 Task: Find accommodations in Campo de la Cruz, Colombia, with a price range of ₹10,000 to ₹15,000, for an entire place, hotel type, with self check-in, from 5th to 12th September for 2 guests.
Action: Mouse moved to (394, 84)
Screenshot: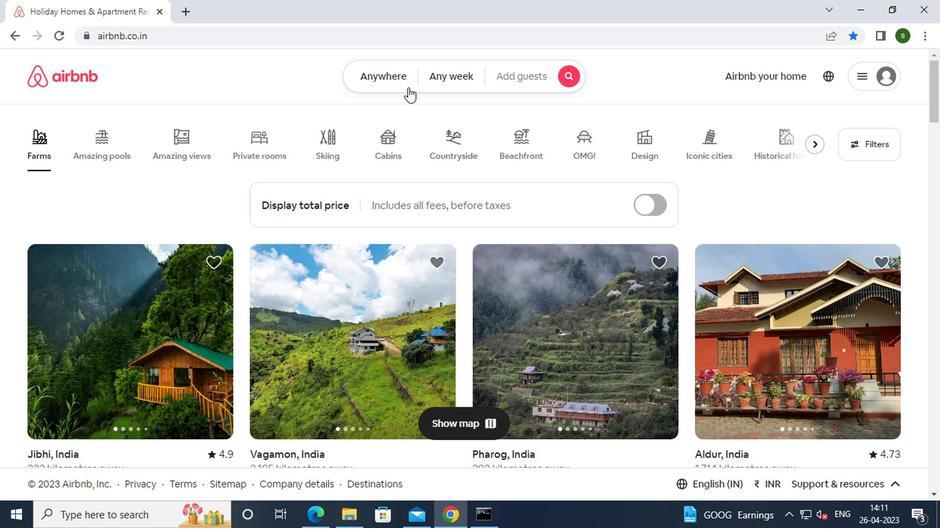 
Action: Mouse pressed left at (394, 84)
Screenshot: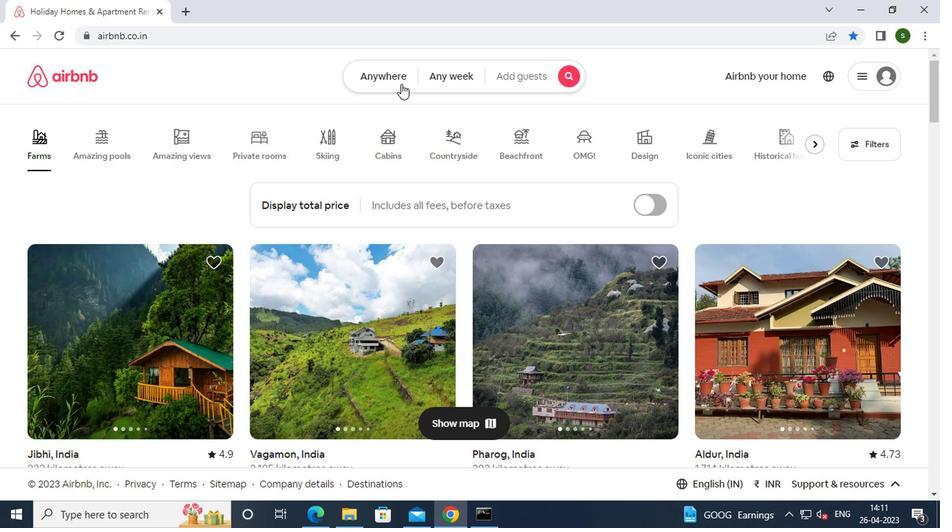 
Action: Mouse moved to (305, 126)
Screenshot: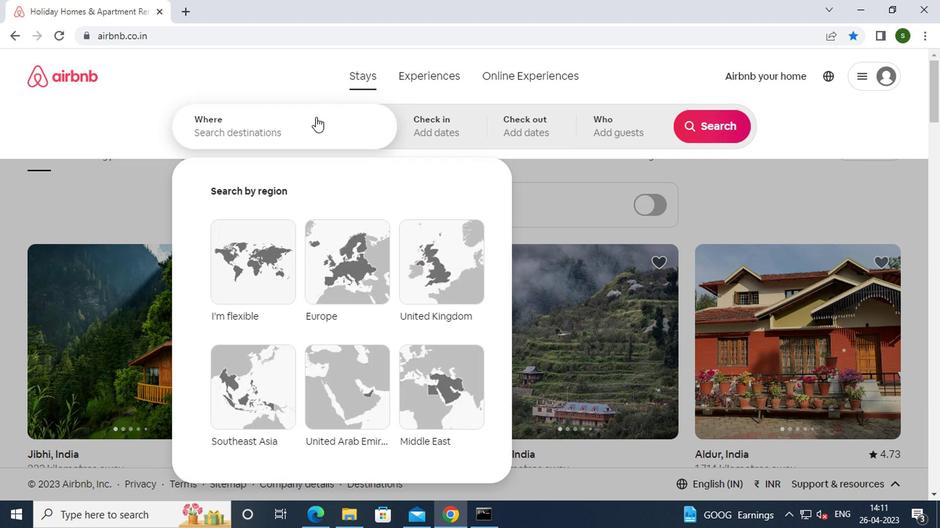 
Action: Mouse pressed left at (305, 126)
Screenshot: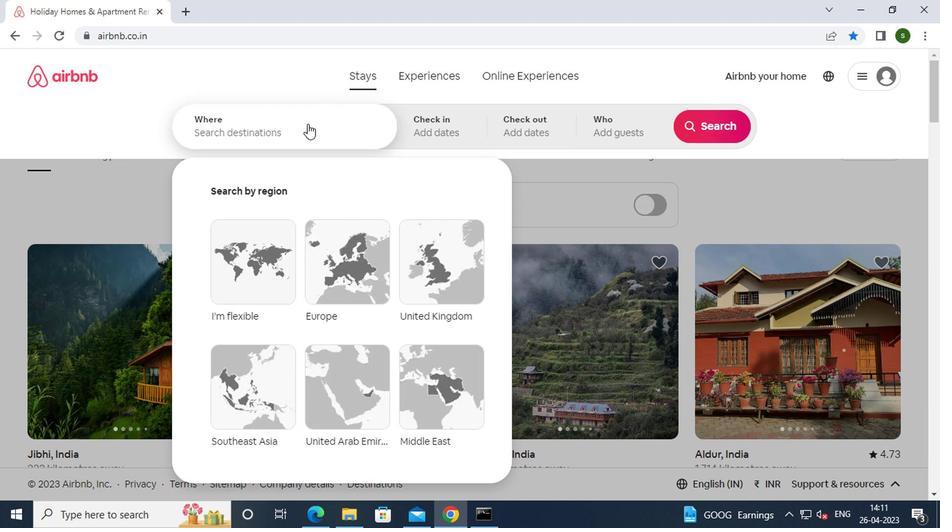
Action: Key pressed <Key.caps_lock>c<Key.caps_lock>ampo<Key.space>de<Key.space>la<Key.space><Key.caps_lock>c<Key.caps_lock>ruz
Screenshot: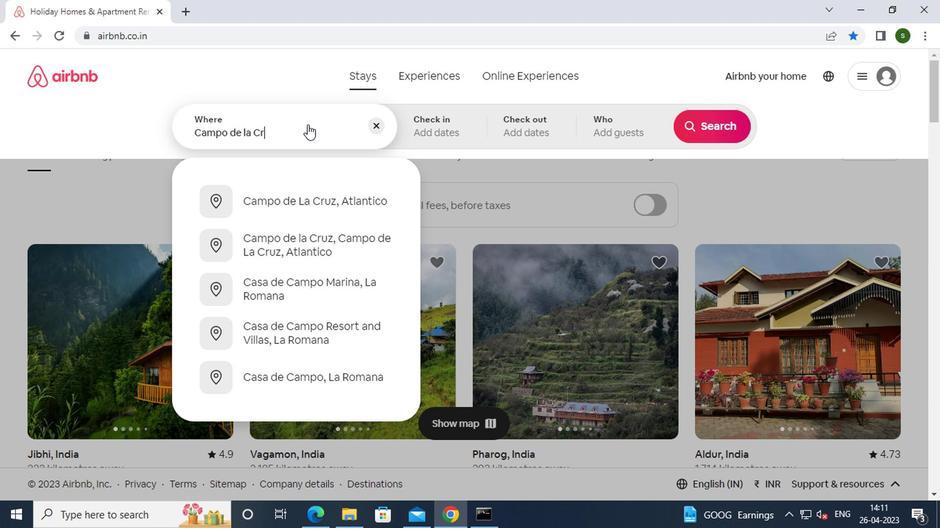 
Action: Mouse moved to (304, 127)
Screenshot: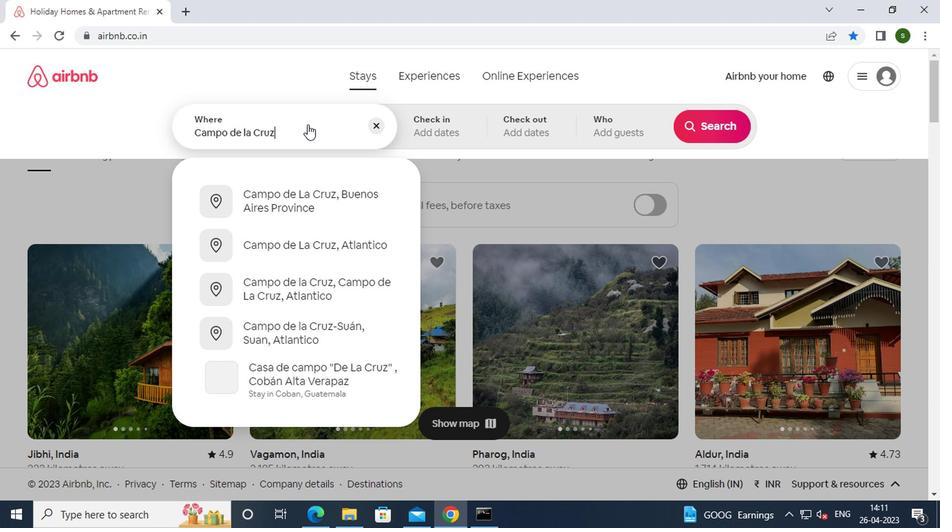 
Action: Key pressed ,<Key.space><Key.caps_lock>c<Key.caps_lock>olombia<Key.enter>
Screenshot: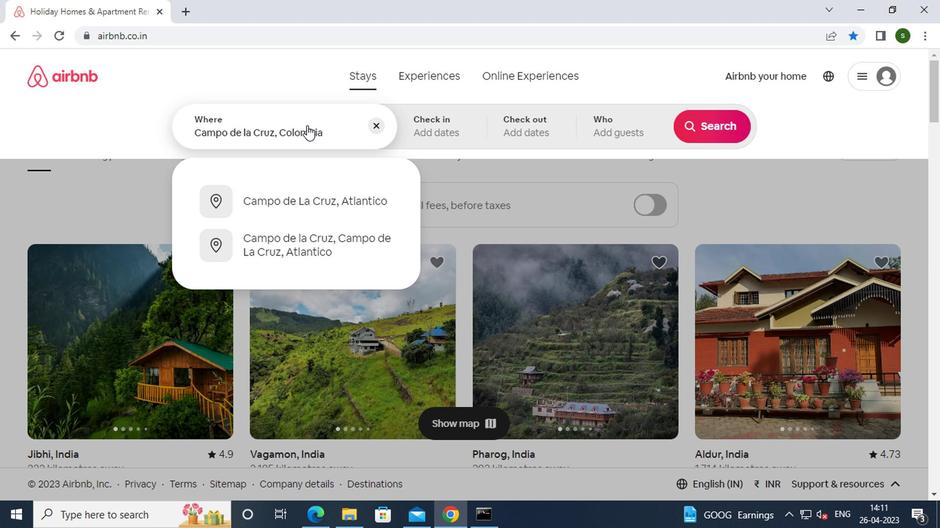 
Action: Mouse moved to (694, 235)
Screenshot: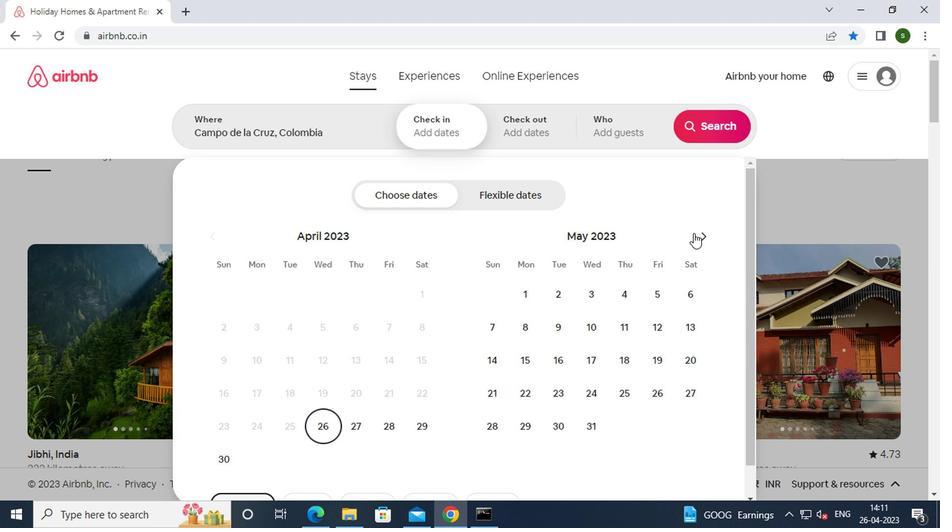 
Action: Mouse pressed left at (694, 235)
Screenshot: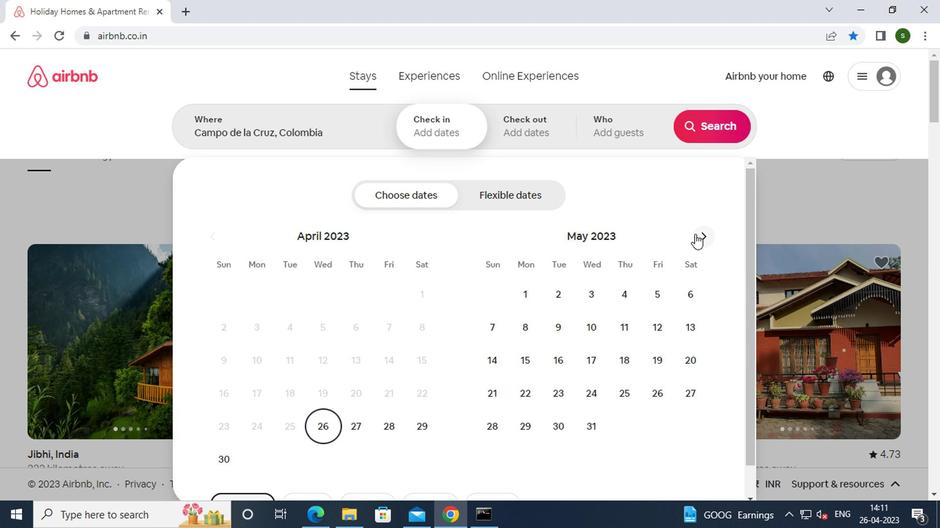 
Action: Mouse pressed left at (694, 235)
Screenshot: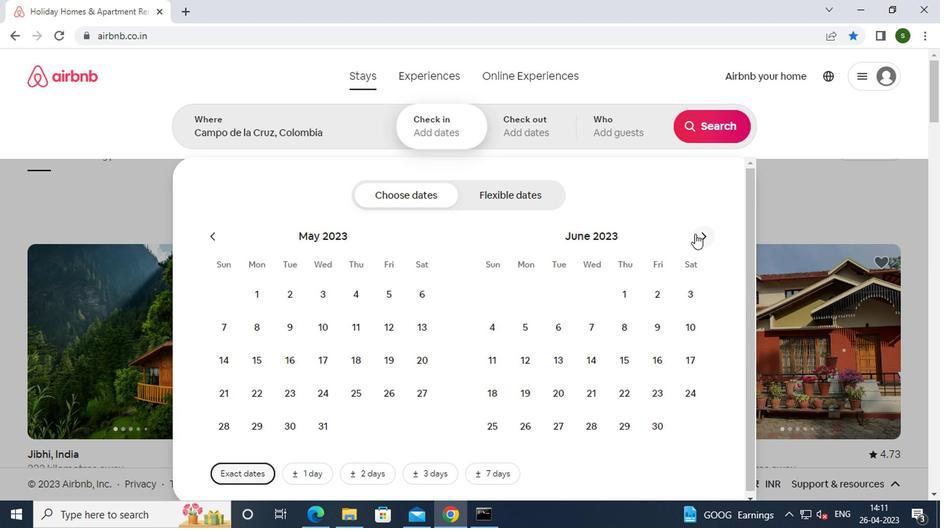 
Action: Mouse pressed left at (694, 235)
Screenshot: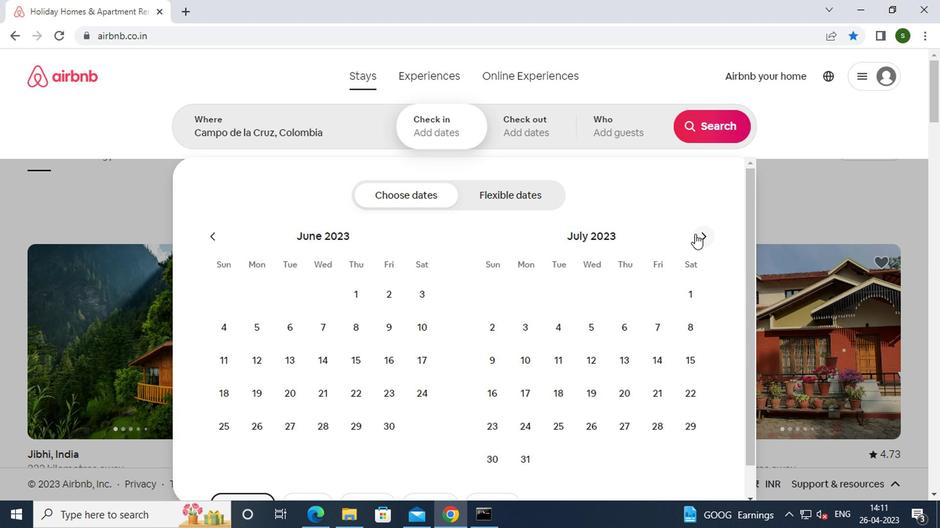 
Action: Mouse pressed left at (694, 235)
Screenshot: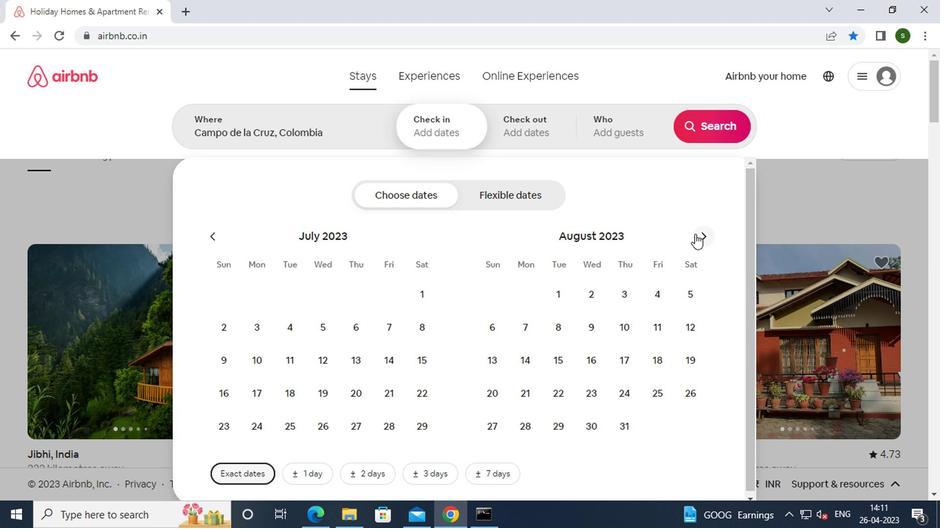 
Action: Mouse moved to (562, 325)
Screenshot: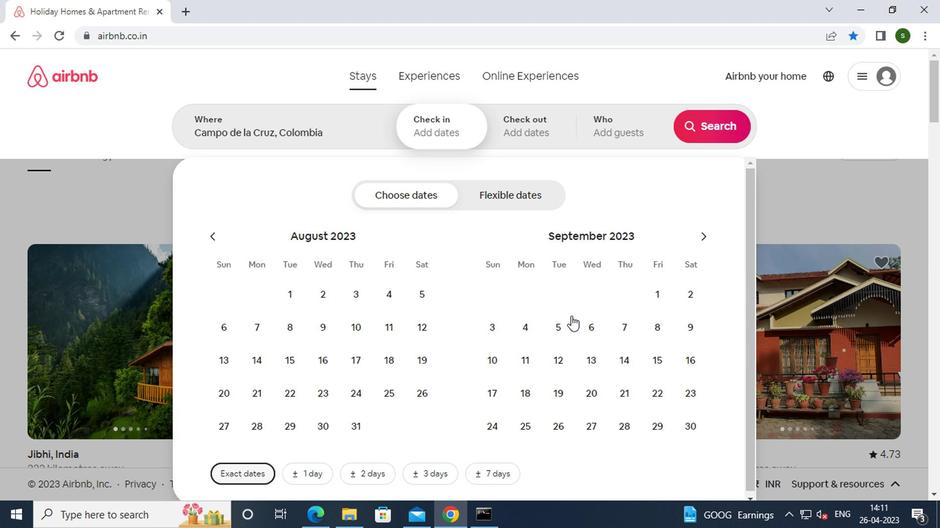 
Action: Mouse pressed left at (562, 325)
Screenshot: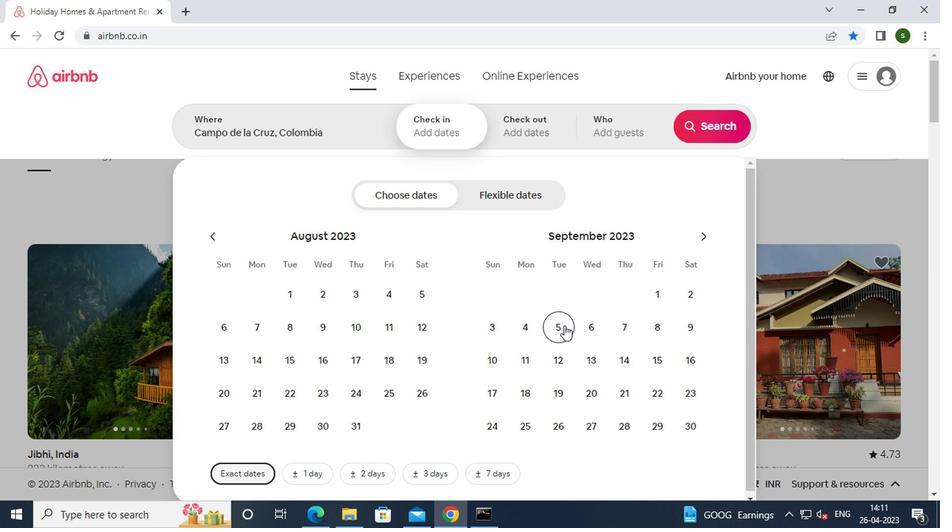 
Action: Mouse moved to (563, 354)
Screenshot: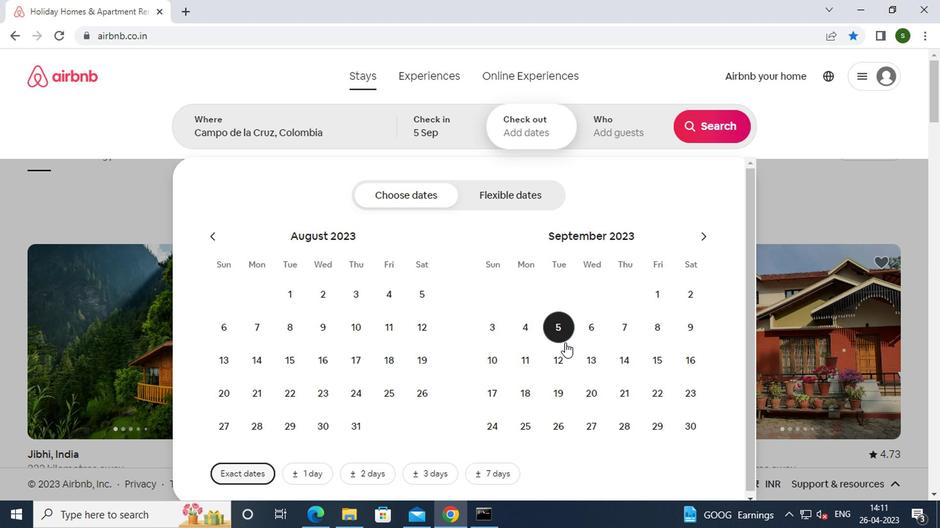 
Action: Mouse pressed left at (563, 354)
Screenshot: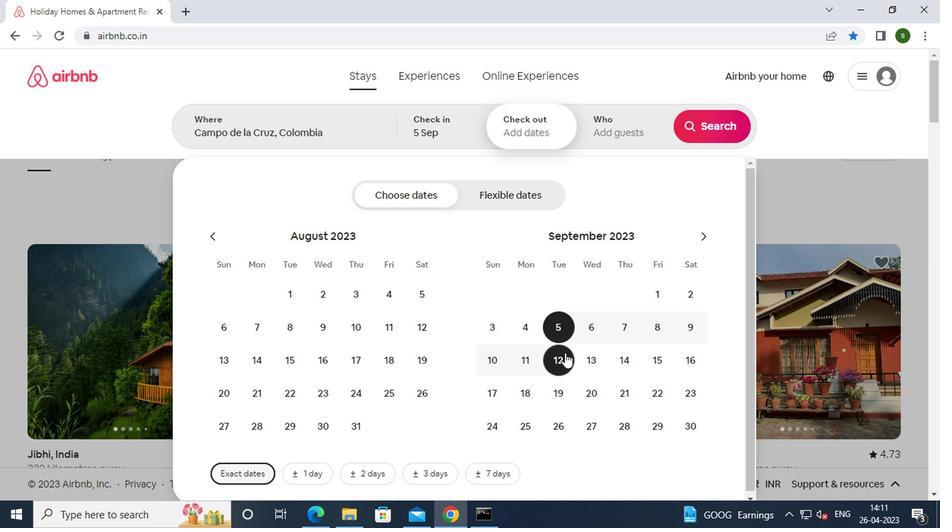 
Action: Mouse moved to (608, 135)
Screenshot: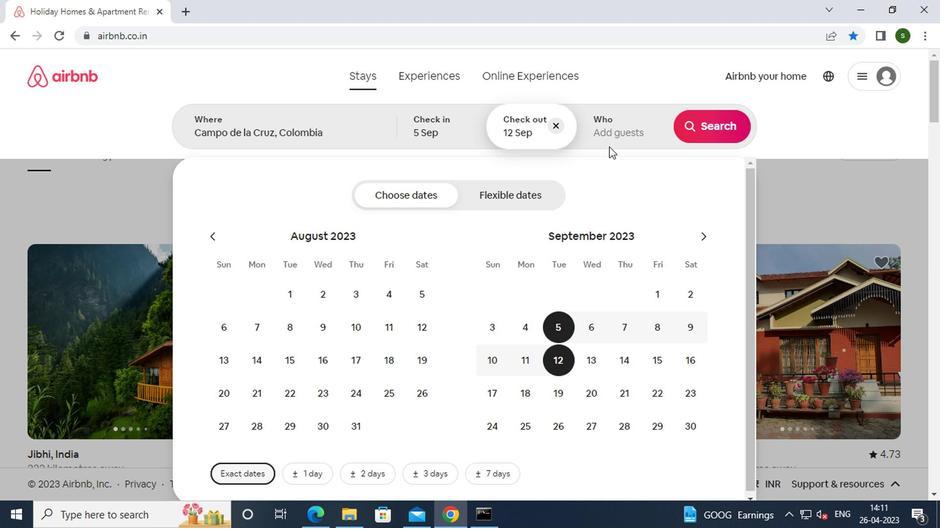 
Action: Mouse pressed left at (608, 135)
Screenshot: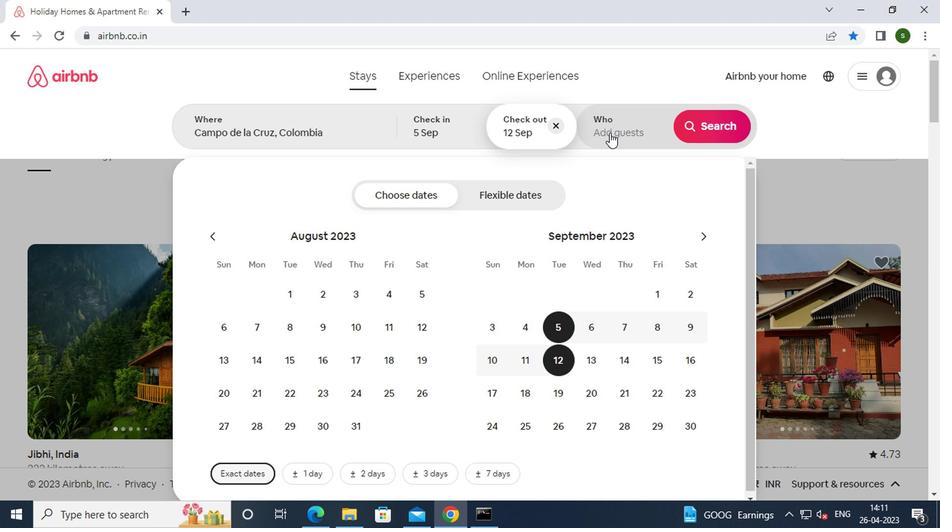 
Action: Mouse moved to (715, 204)
Screenshot: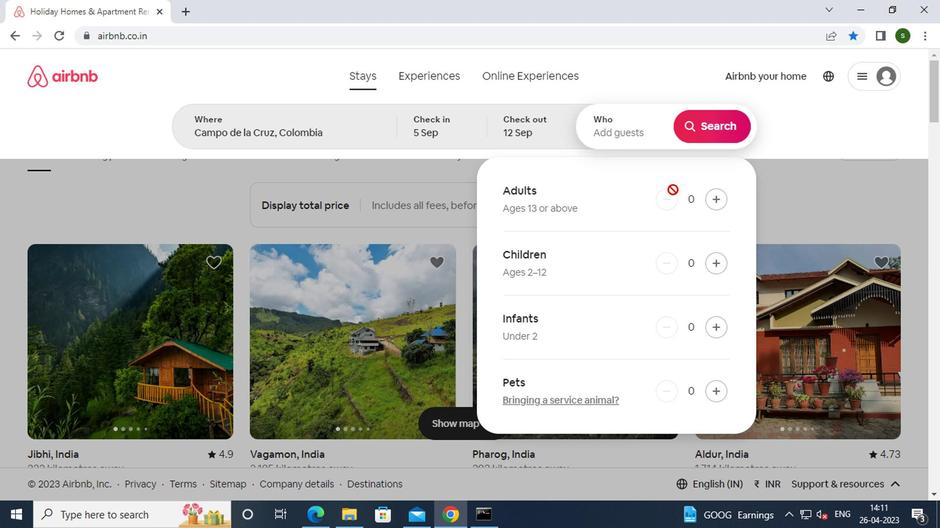 
Action: Mouse pressed left at (715, 204)
Screenshot: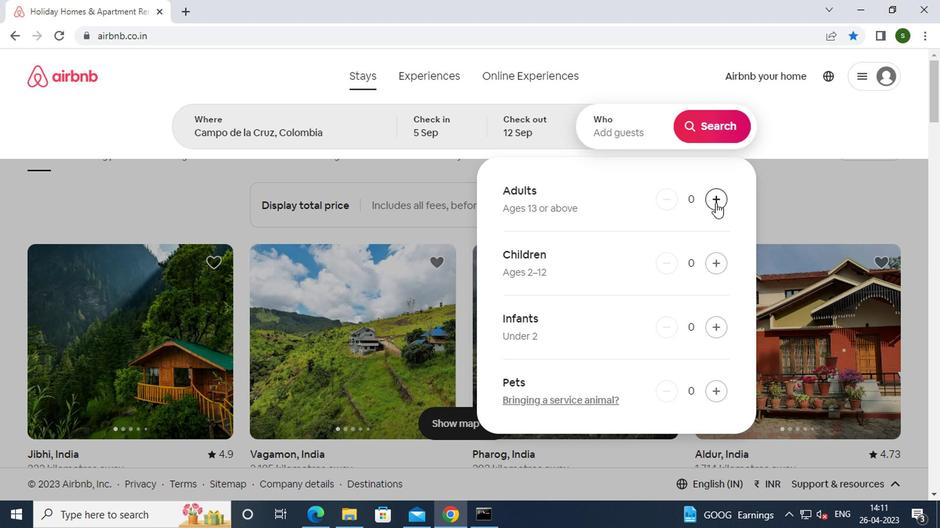 
Action: Mouse pressed left at (715, 204)
Screenshot: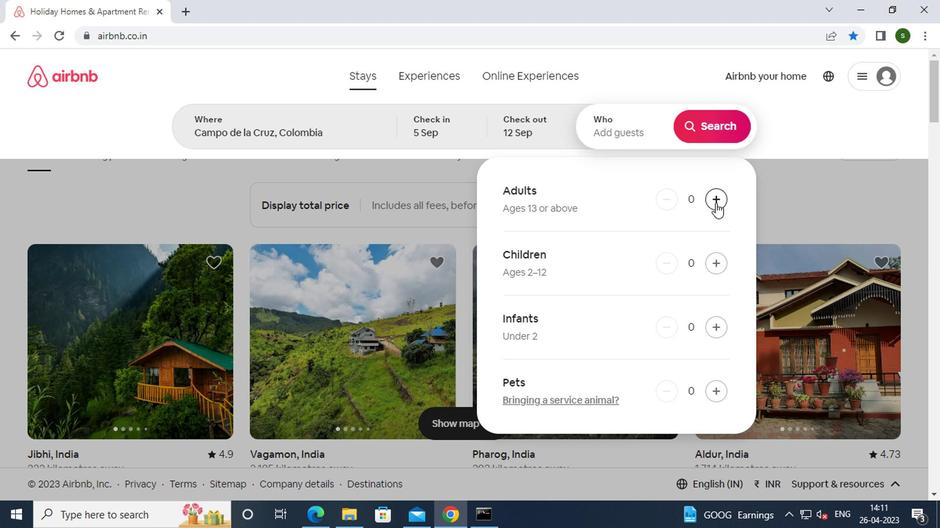 
Action: Mouse moved to (718, 128)
Screenshot: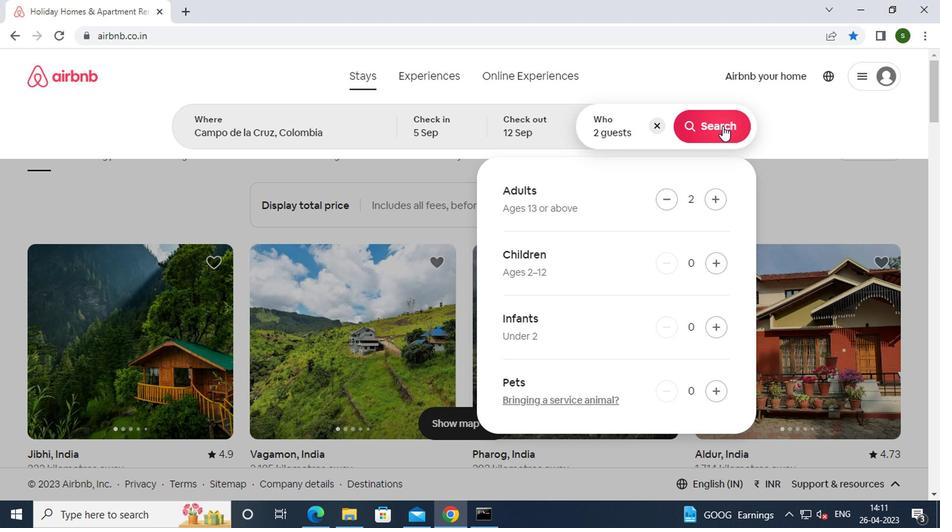 
Action: Mouse pressed left at (718, 128)
Screenshot: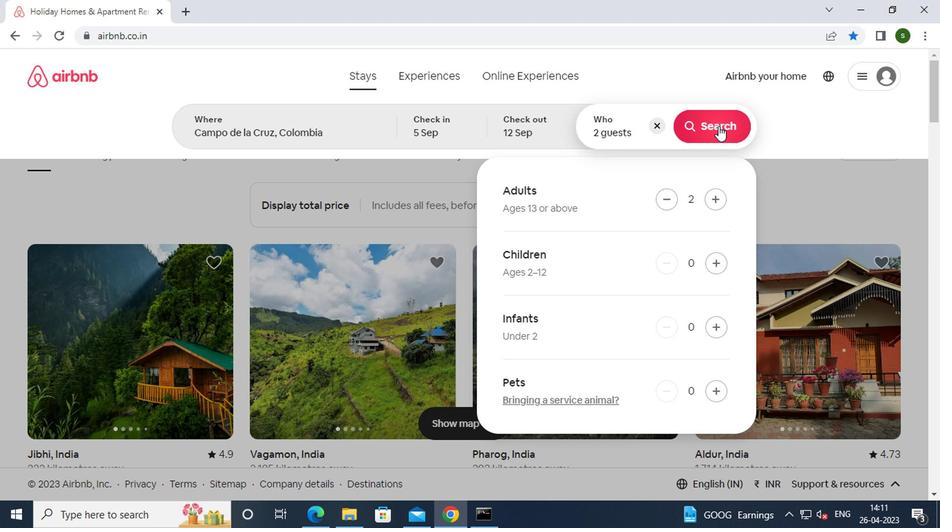 
Action: Mouse moved to (854, 130)
Screenshot: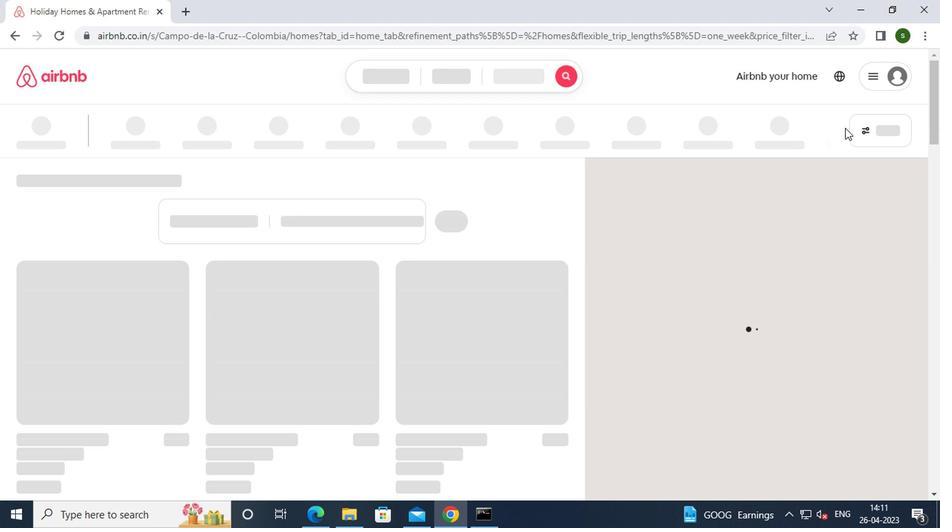 
Action: Mouse pressed left at (854, 130)
Screenshot: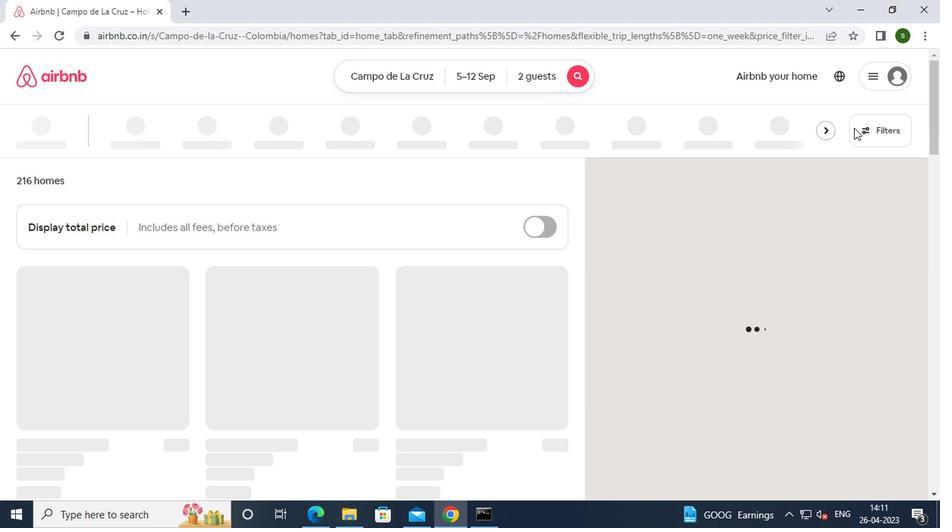 
Action: Mouse moved to (372, 303)
Screenshot: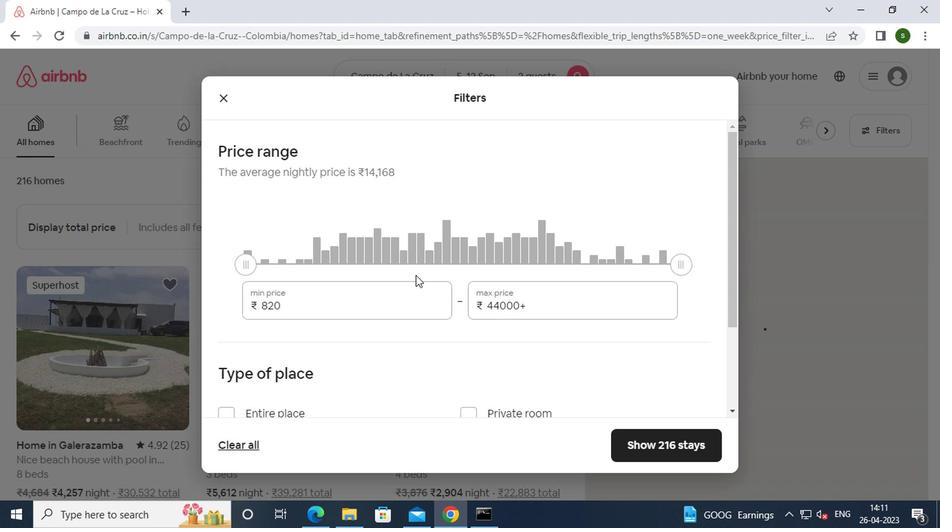 
Action: Mouse pressed left at (372, 303)
Screenshot: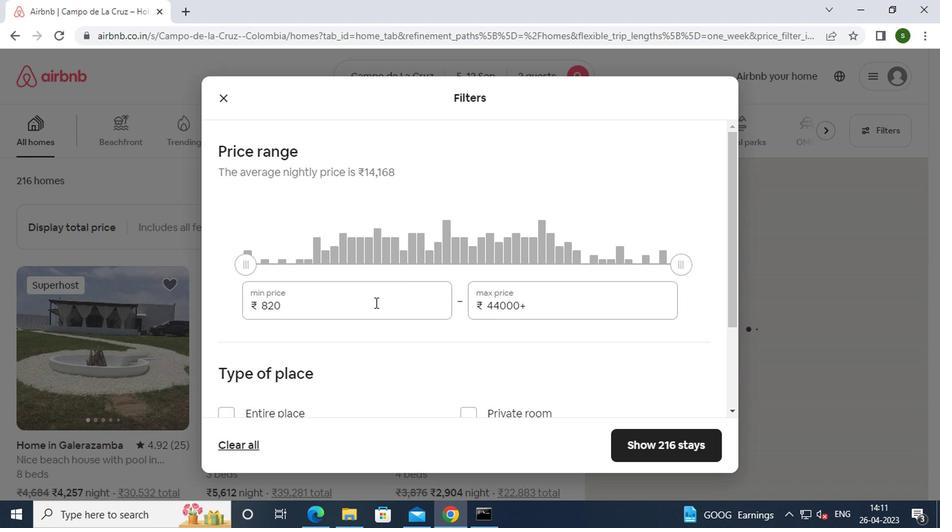 
Action: Key pressed <Key.backspace><Key.backspace><Key.backspace><Key.backspace><Key.backspace><Key.backspace><Key.backspace><Key.backspace><Key.backspace><Key.backspace><Key.backspace><Key.backspace>10000
Screenshot: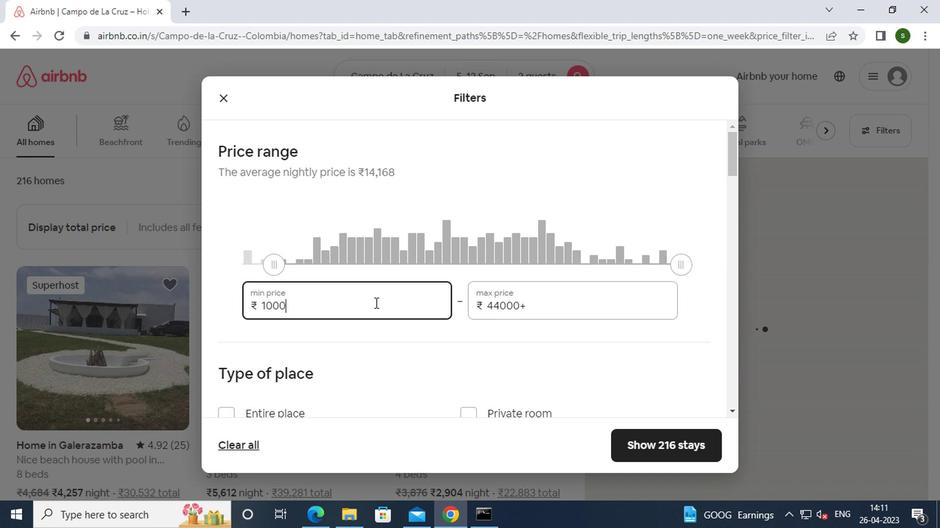 
Action: Mouse moved to (571, 308)
Screenshot: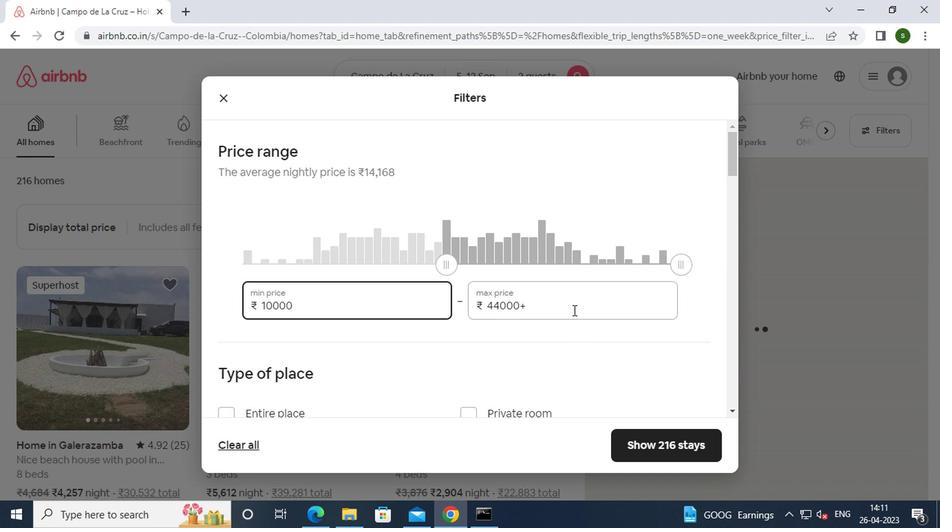 
Action: Mouse pressed left at (571, 308)
Screenshot: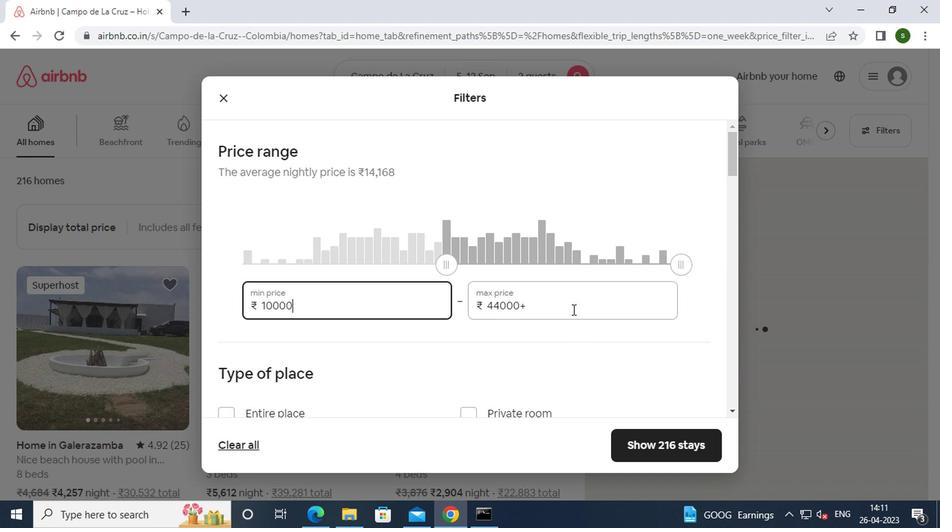 
Action: Mouse moved to (567, 307)
Screenshot: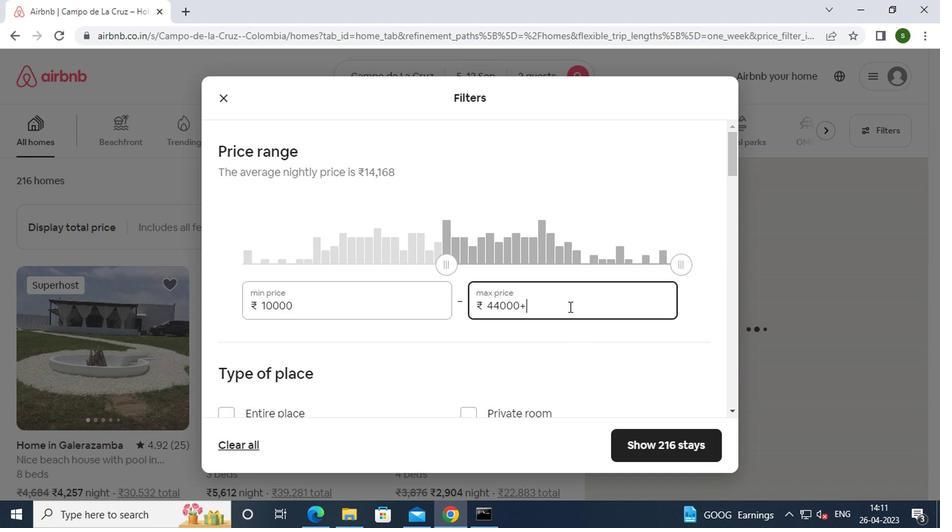 
Action: Key pressed <Key.backspace><Key.backspace><Key.backspace><Key.backspace><Key.backspace><Key.backspace><Key.backspace><Key.backspace><Key.backspace><Key.backspace><Key.backspace><Key.backspace>15000
Screenshot: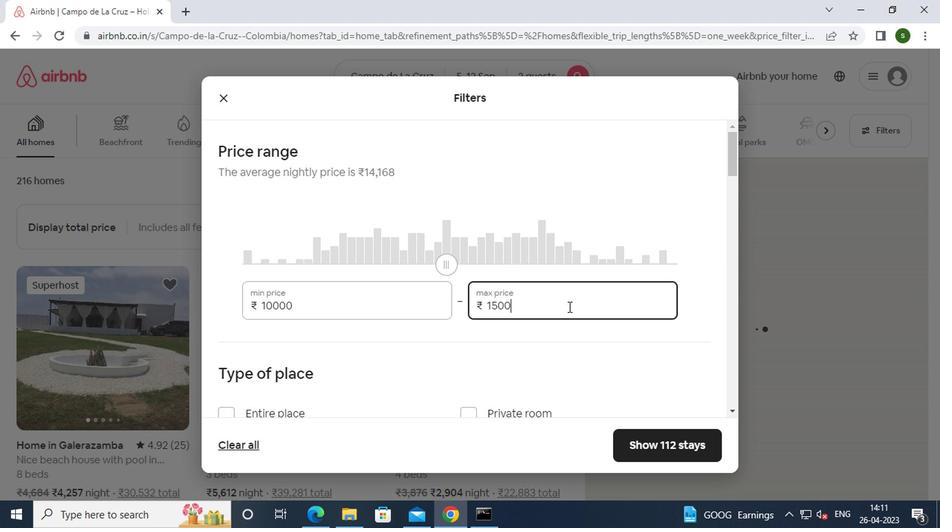
Action: Mouse moved to (430, 310)
Screenshot: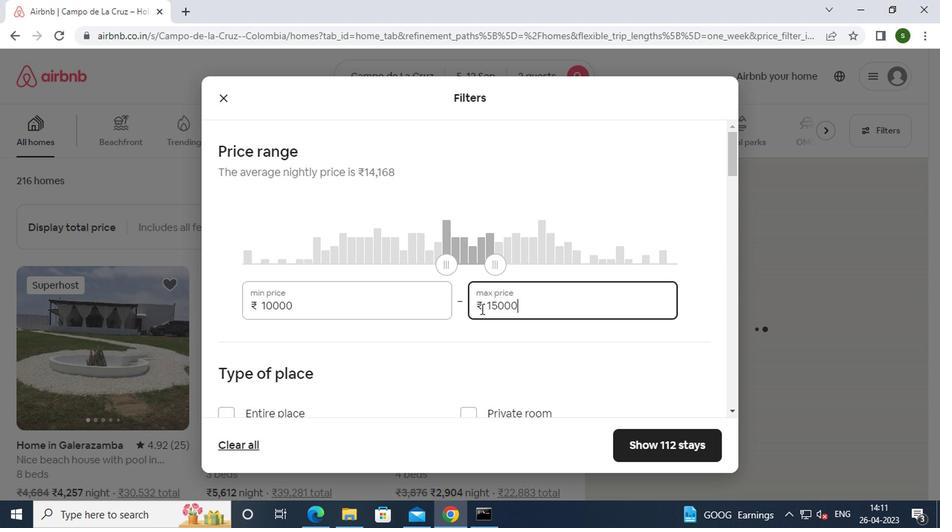 
Action: Mouse scrolled (430, 309) with delta (0, 0)
Screenshot: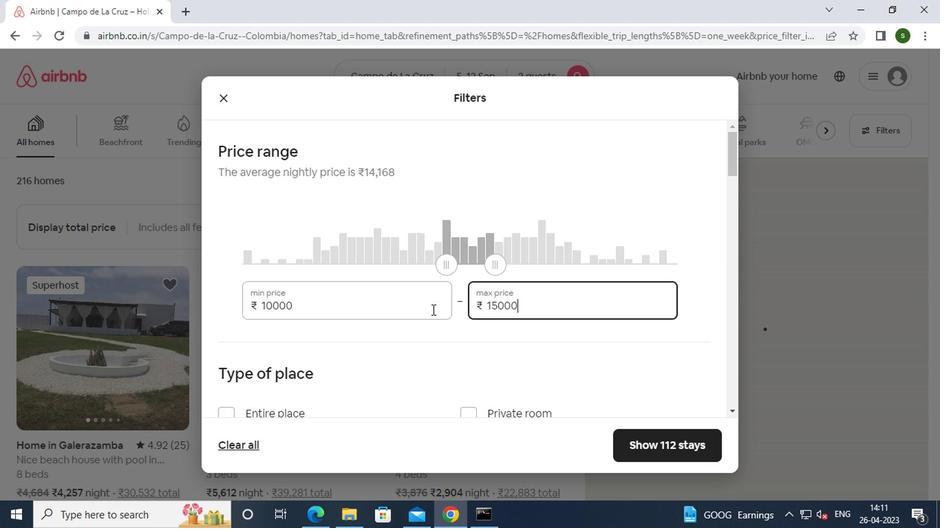 
Action: Mouse scrolled (430, 309) with delta (0, 0)
Screenshot: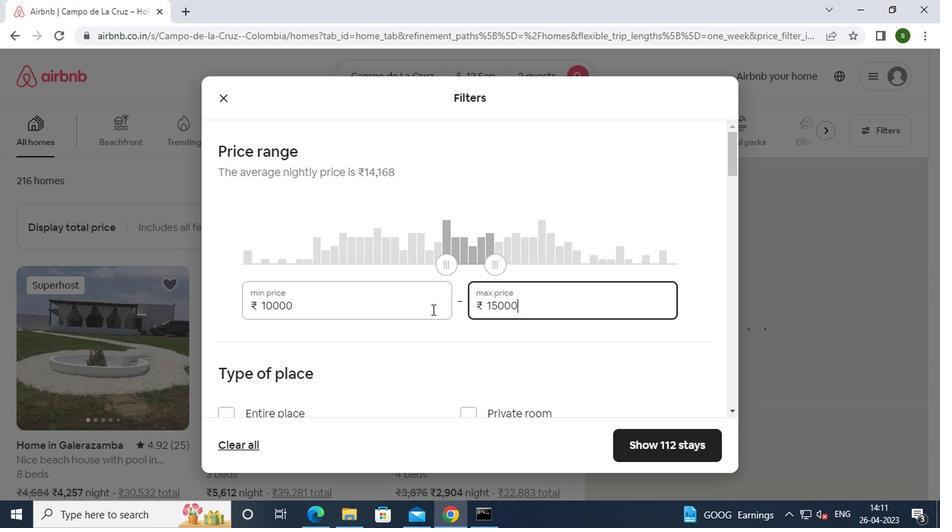 
Action: Mouse moved to (271, 290)
Screenshot: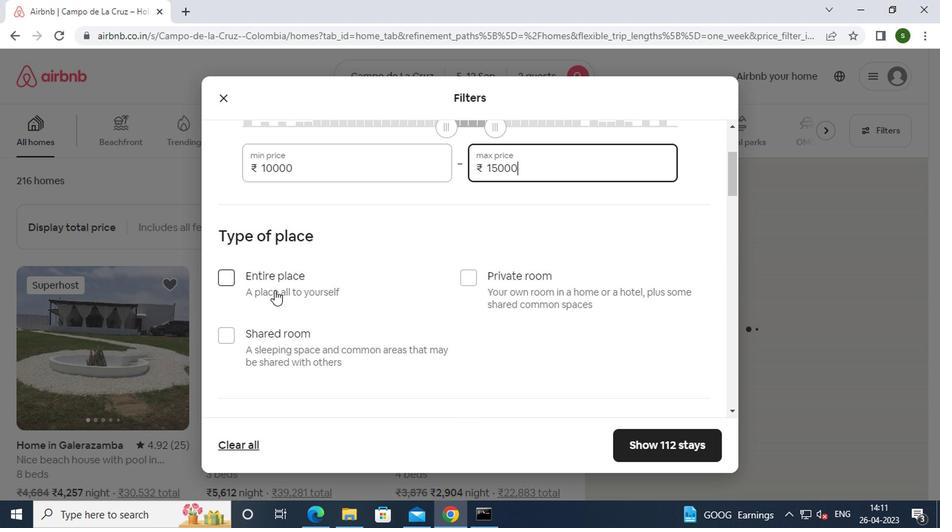 
Action: Mouse scrolled (271, 290) with delta (0, 0)
Screenshot: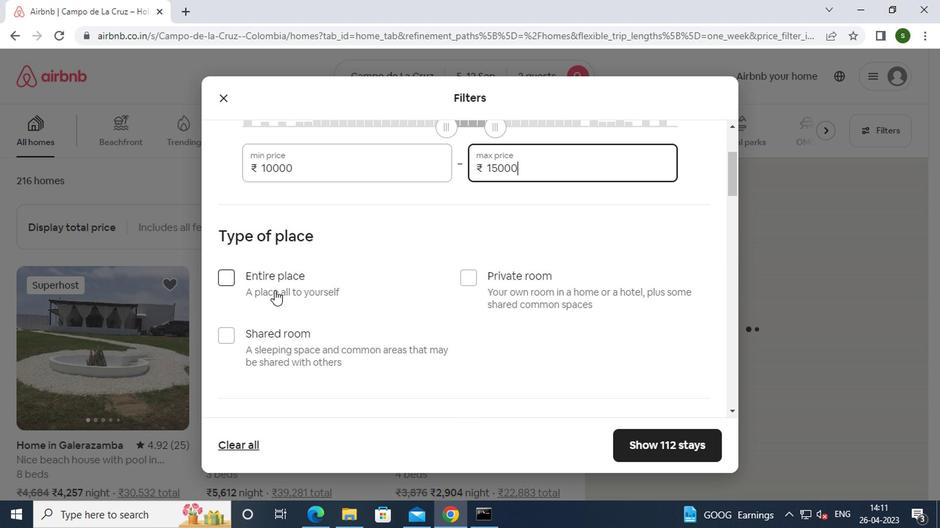 
Action: Mouse scrolled (271, 290) with delta (0, 0)
Screenshot: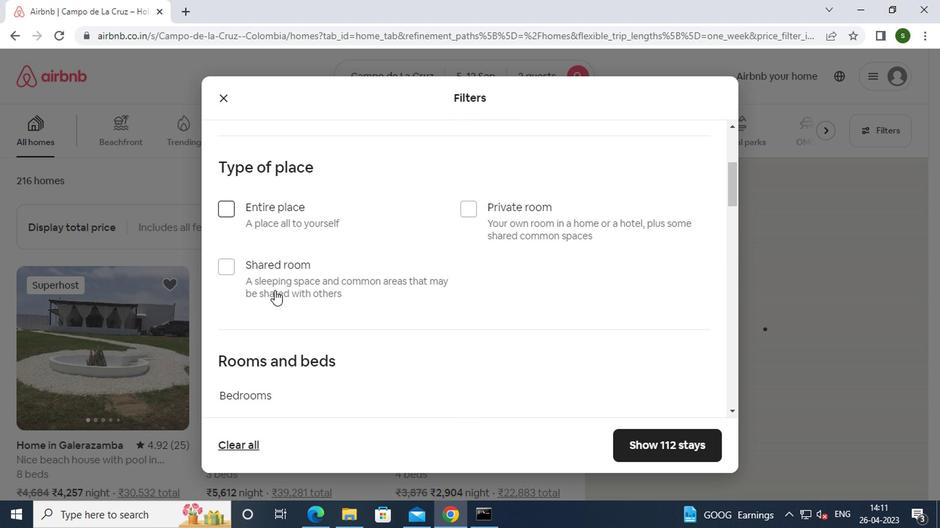 
Action: Mouse scrolled (271, 290) with delta (0, 0)
Screenshot: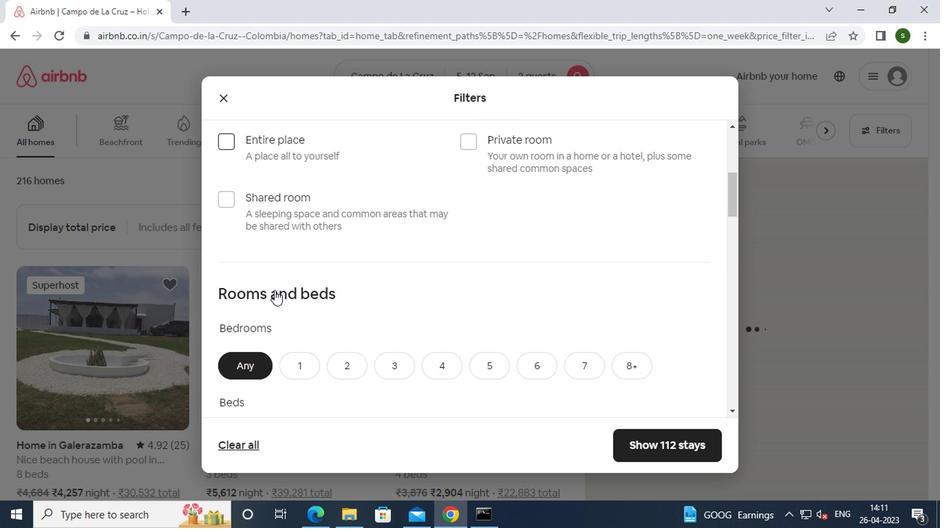 
Action: Mouse scrolled (271, 290) with delta (0, 0)
Screenshot: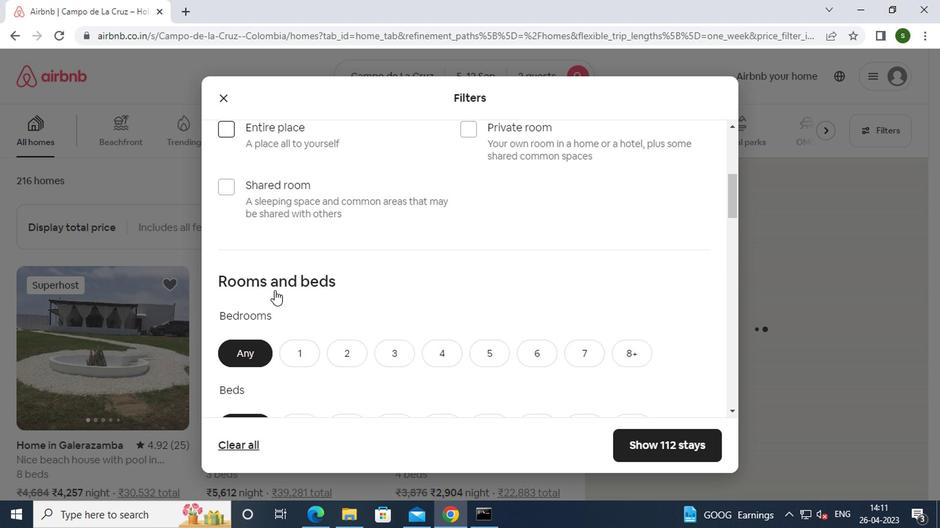 
Action: Mouse moved to (299, 233)
Screenshot: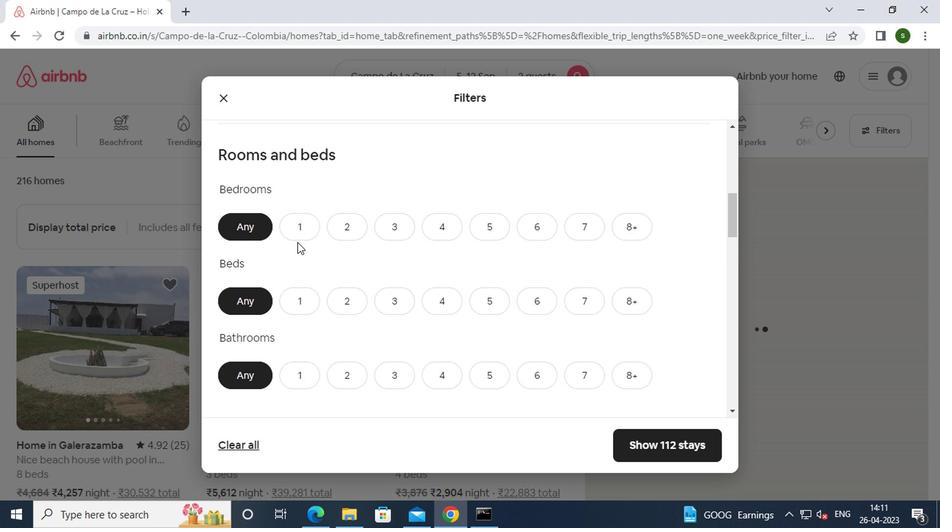 
Action: Mouse pressed left at (299, 233)
Screenshot: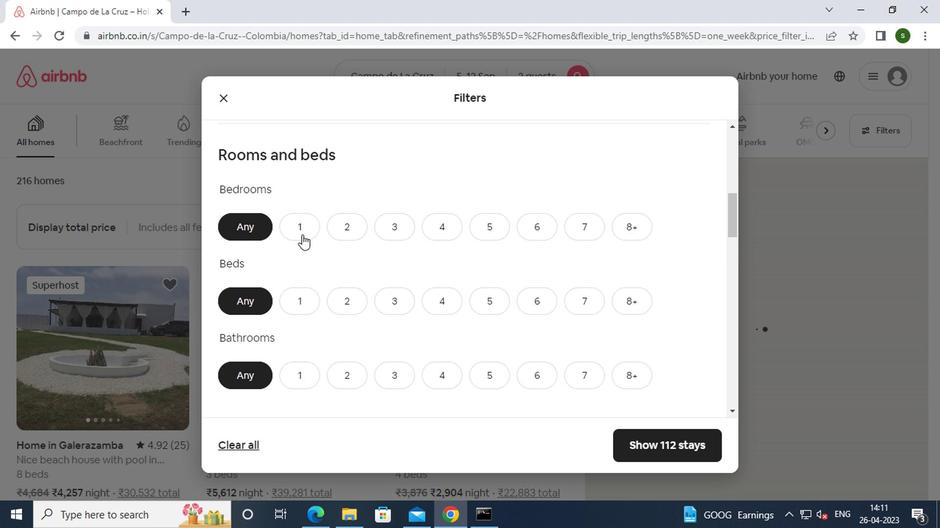 
Action: Mouse moved to (295, 301)
Screenshot: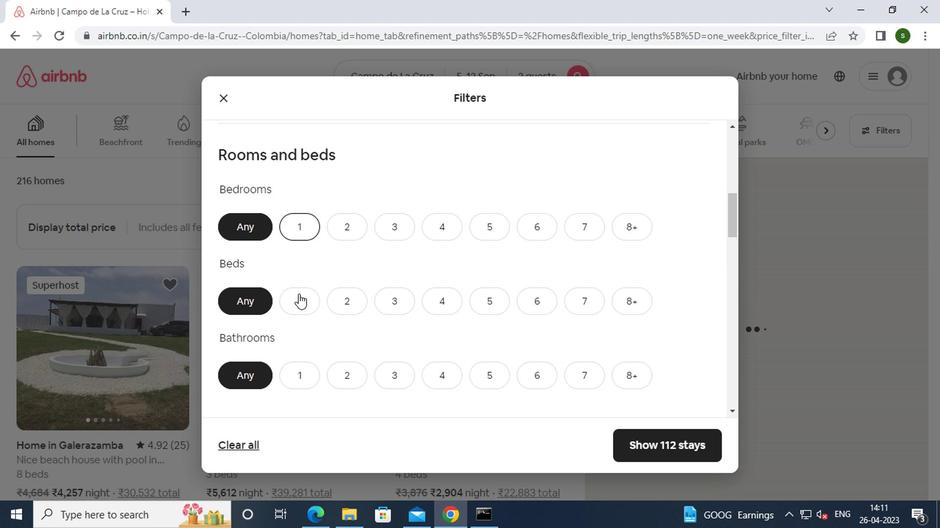 
Action: Mouse pressed left at (295, 301)
Screenshot: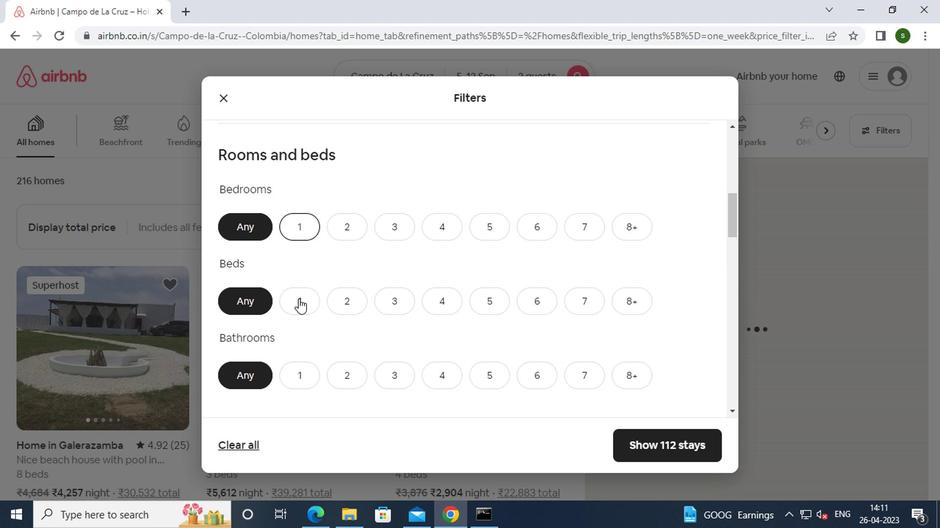 
Action: Mouse moved to (303, 373)
Screenshot: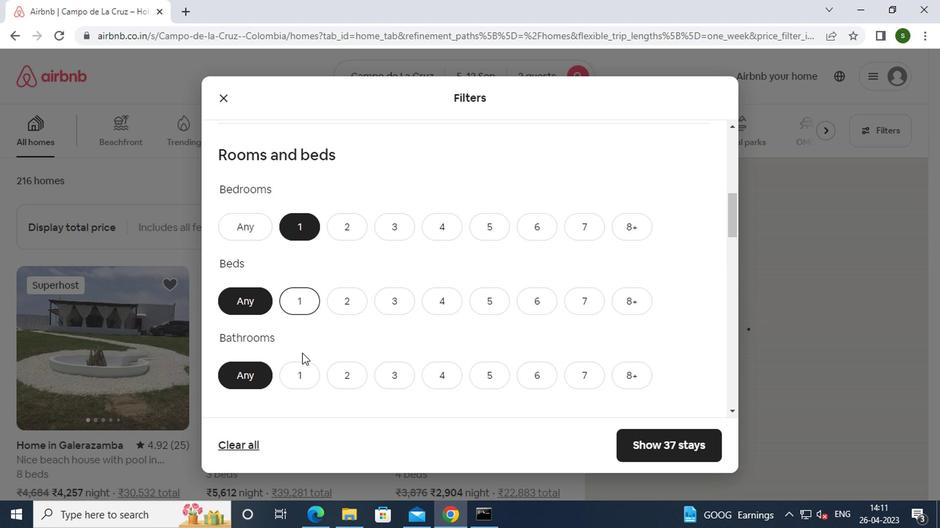 
Action: Mouse pressed left at (303, 373)
Screenshot: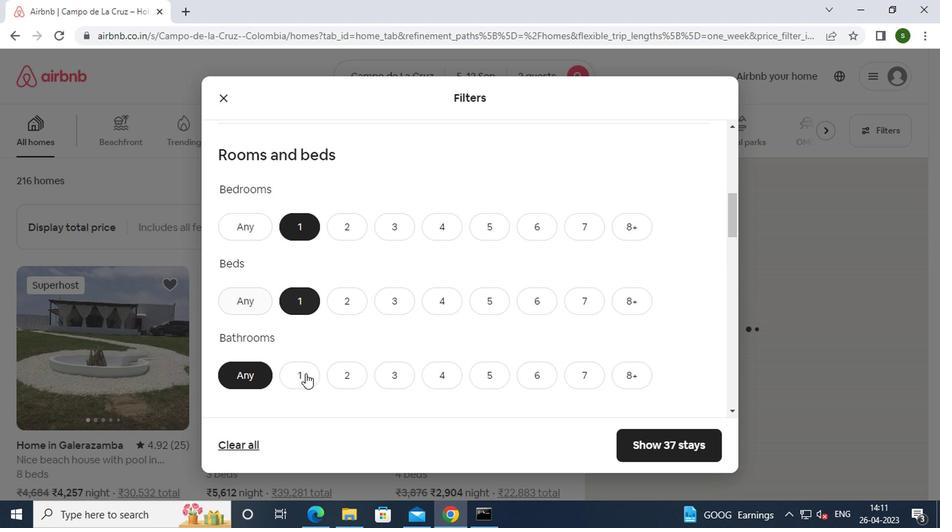 
Action: Mouse moved to (360, 313)
Screenshot: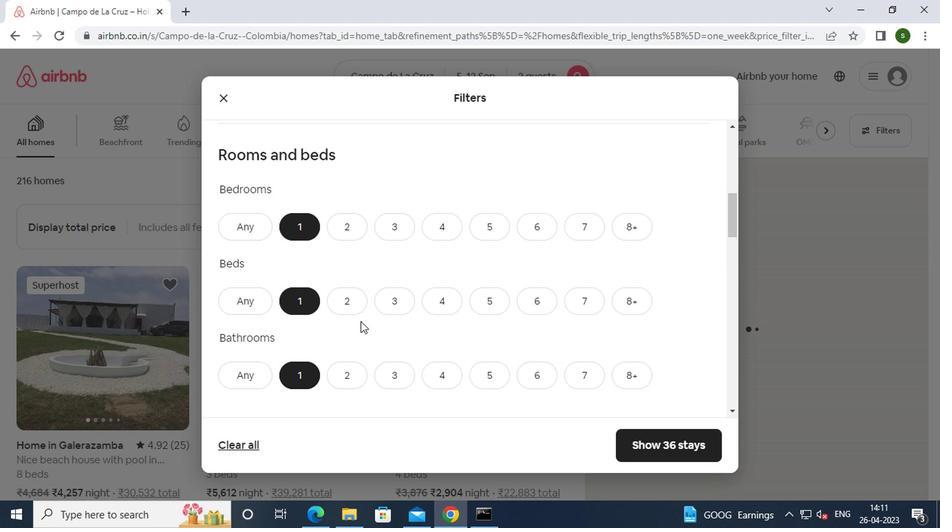 
Action: Mouse scrolled (360, 313) with delta (0, 0)
Screenshot: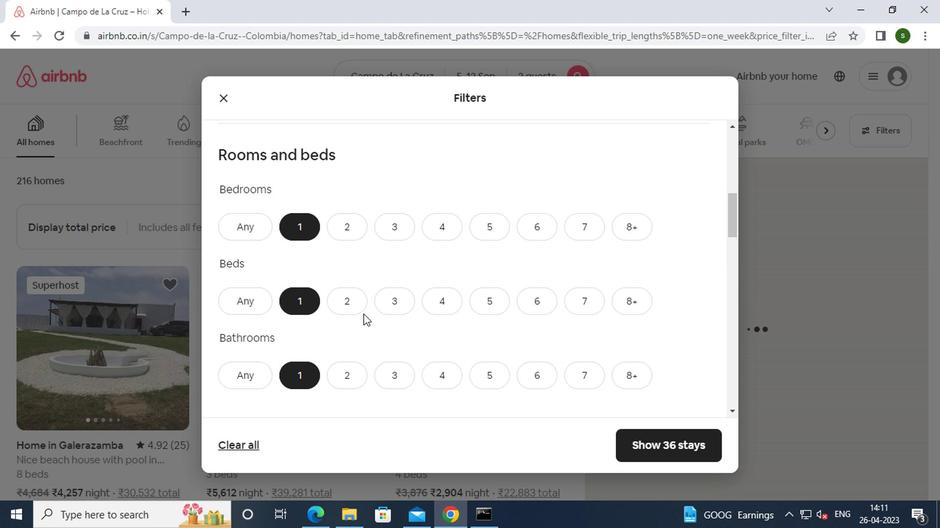 
Action: Mouse scrolled (360, 313) with delta (0, 0)
Screenshot: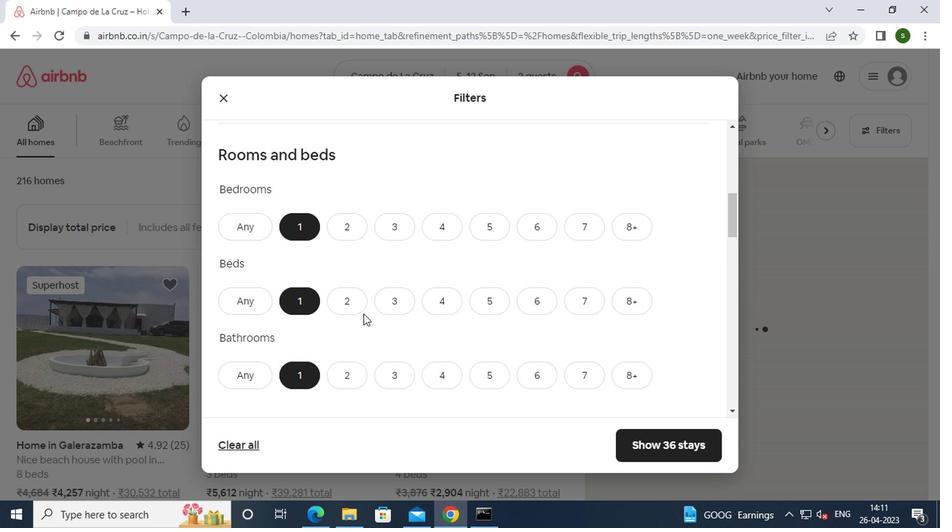 
Action: Mouse scrolled (360, 313) with delta (0, 0)
Screenshot: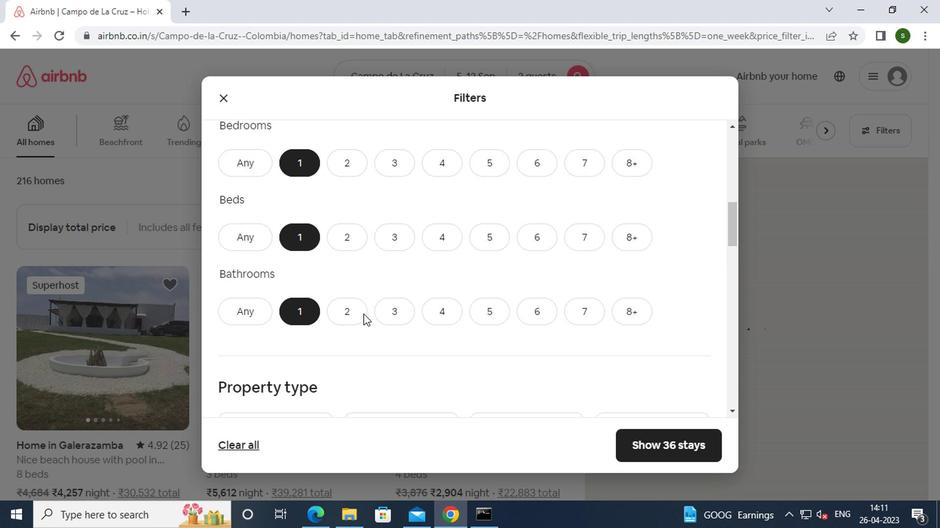 
Action: Mouse scrolled (360, 313) with delta (0, 0)
Screenshot: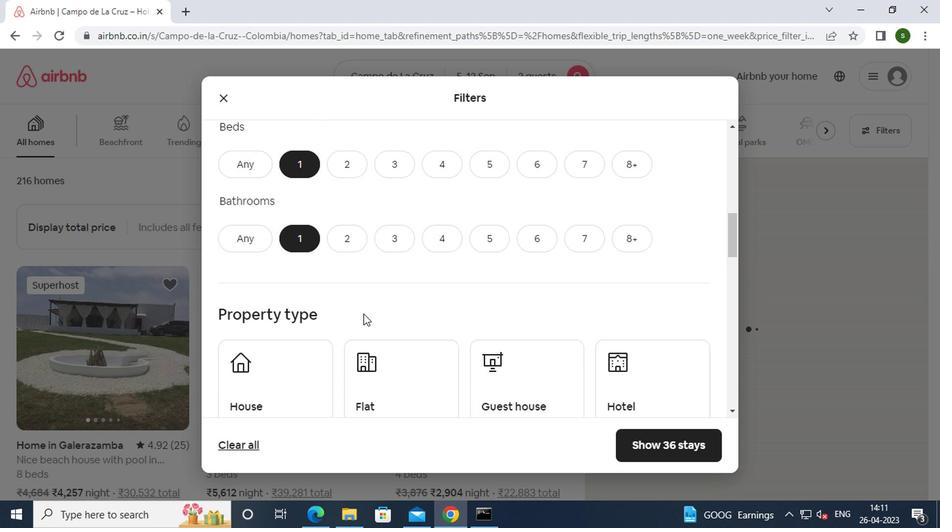 
Action: Mouse moved to (274, 266)
Screenshot: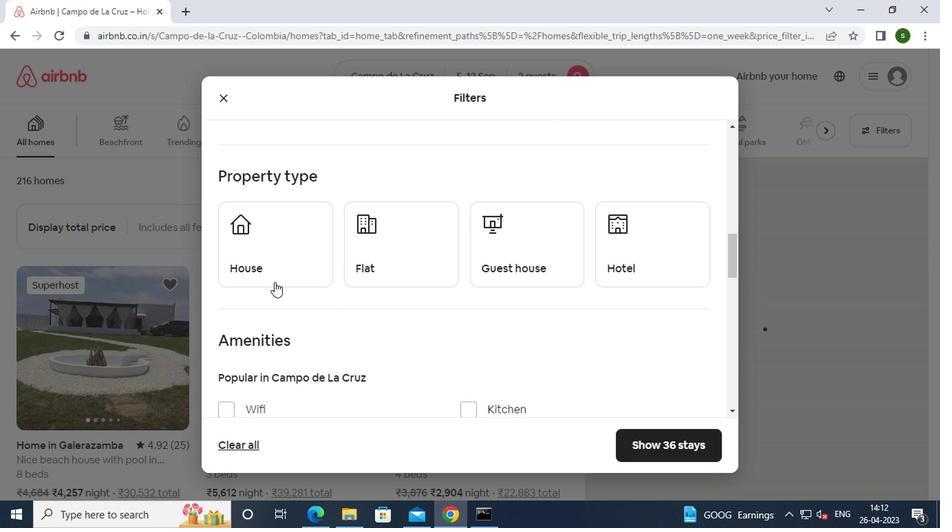 
Action: Mouse pressed left at (274, 266)
Screenshot: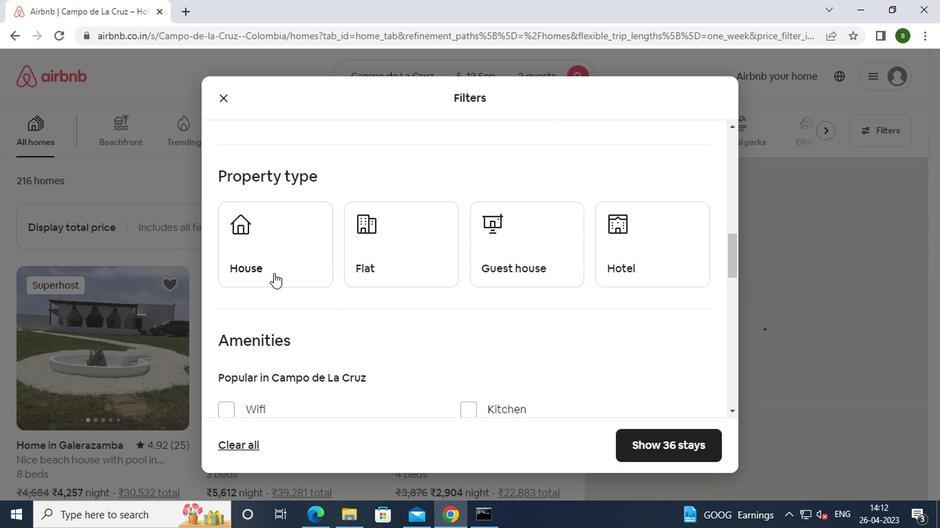 
Action: Mouse moved to (355, 251)
Screenshot: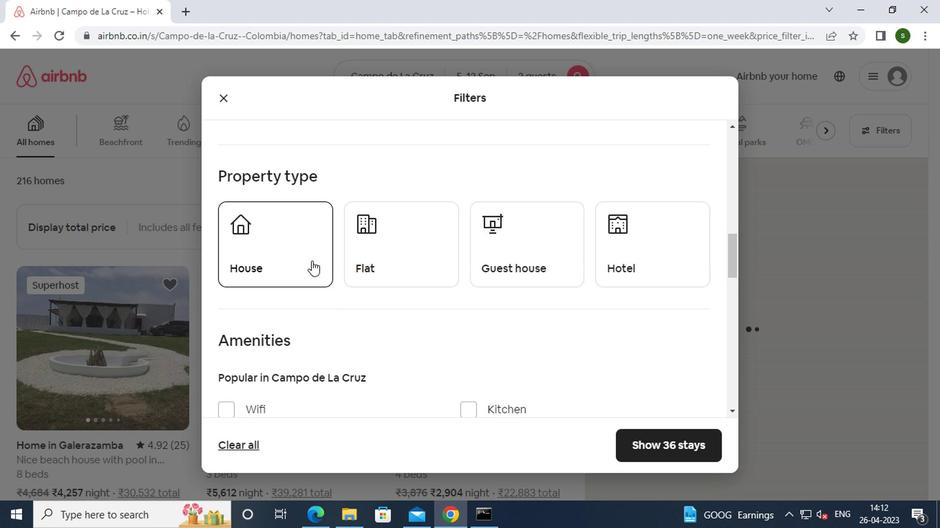
Action: Mouse pressed left at (355, 251)
Screenshot: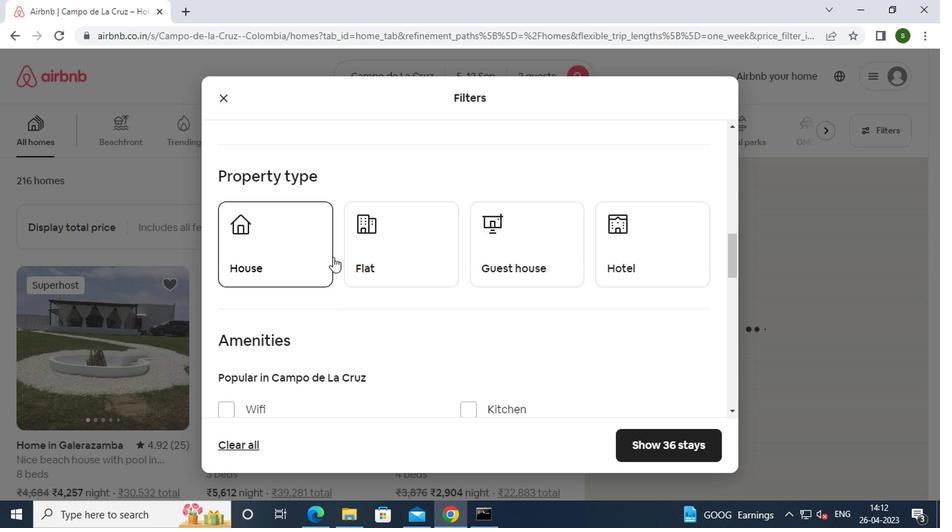 
Action: Mouse moved to (491, 246)
Screenshot: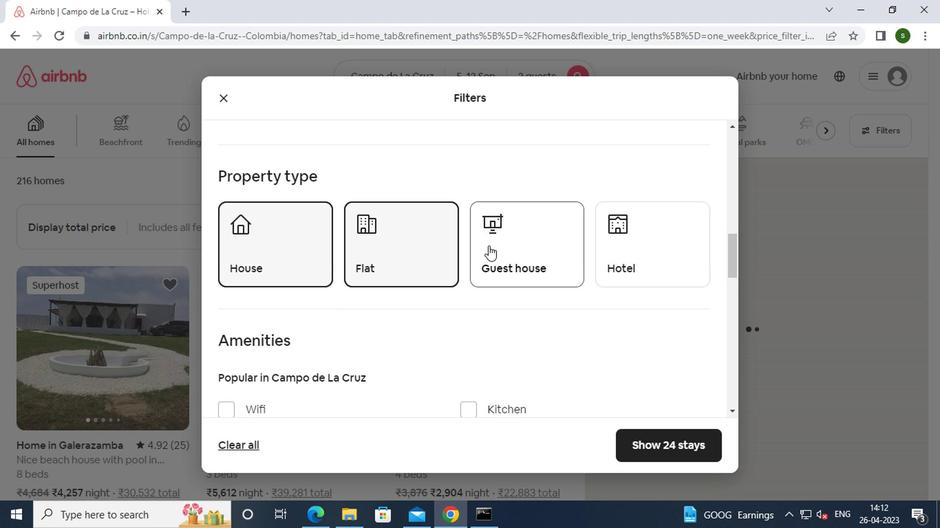 
Action: Mouse pressed left at (491, 246)
Screenshot: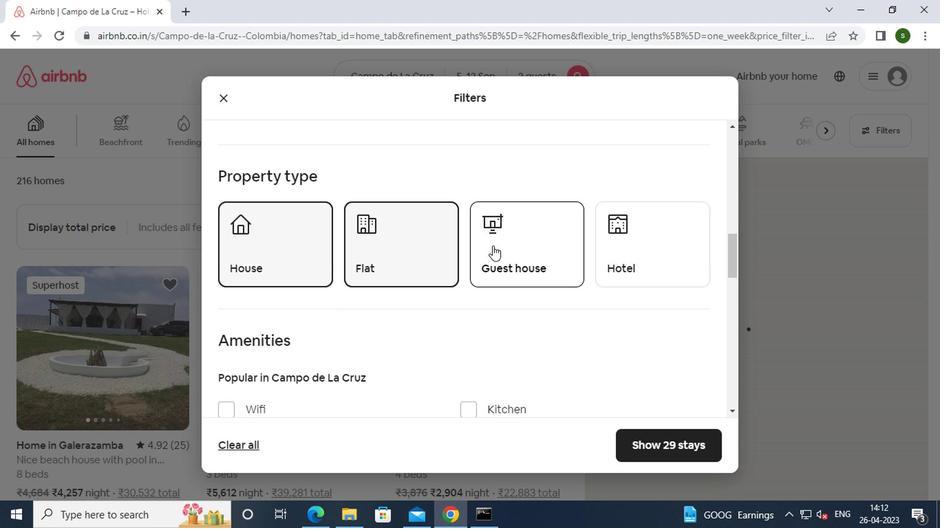 
Action: Mouse moved to (608, 247)
Screenshot: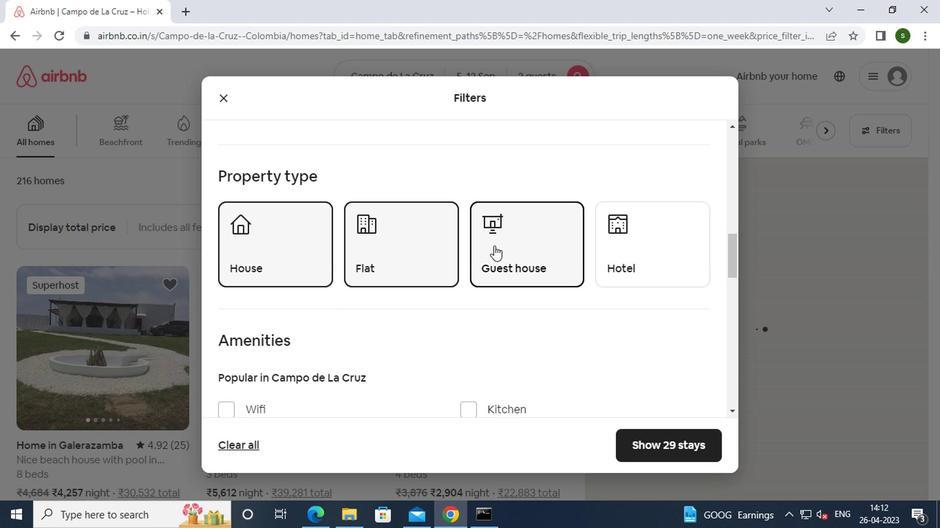 
Action: Mouse pressed left at (608, 247)
Screenshot: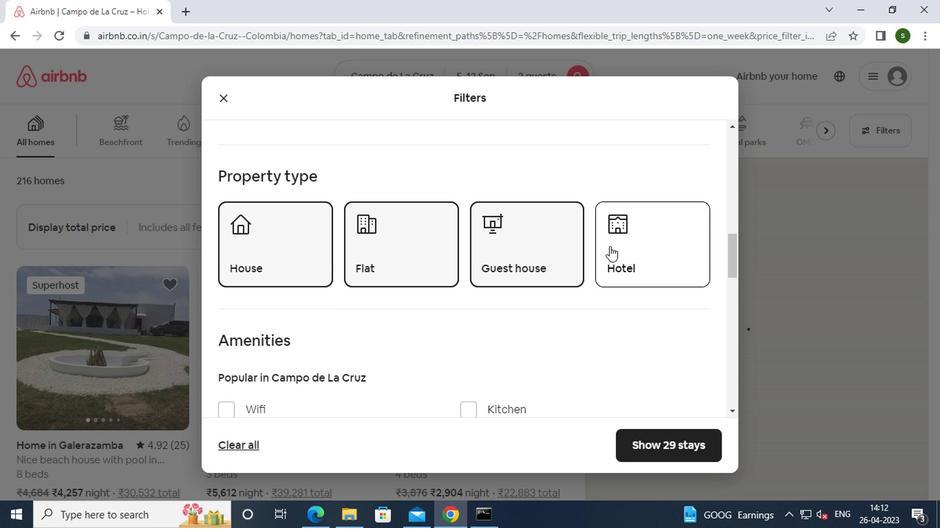 
Action: Mouse moved to (474, 285)
Screenshot: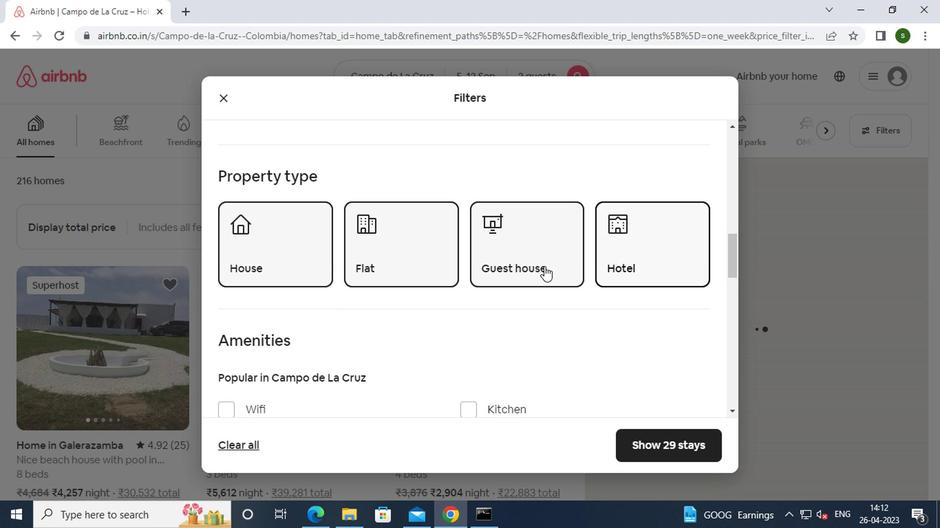 
Action: Mouse scrolled (474, 284) with delta (0, 0)
Screenshot: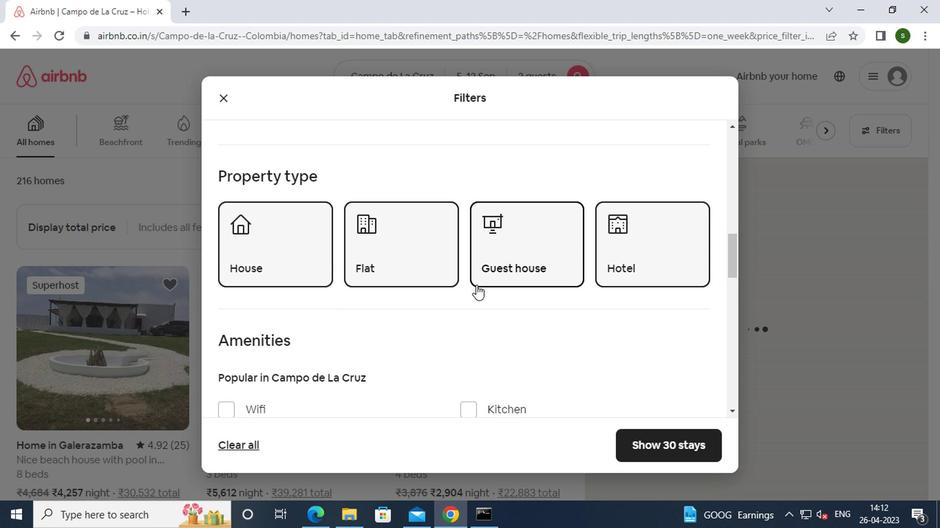 
Action: Mouse scrolled (474, 284) with delta (0, 0)
Screenshot: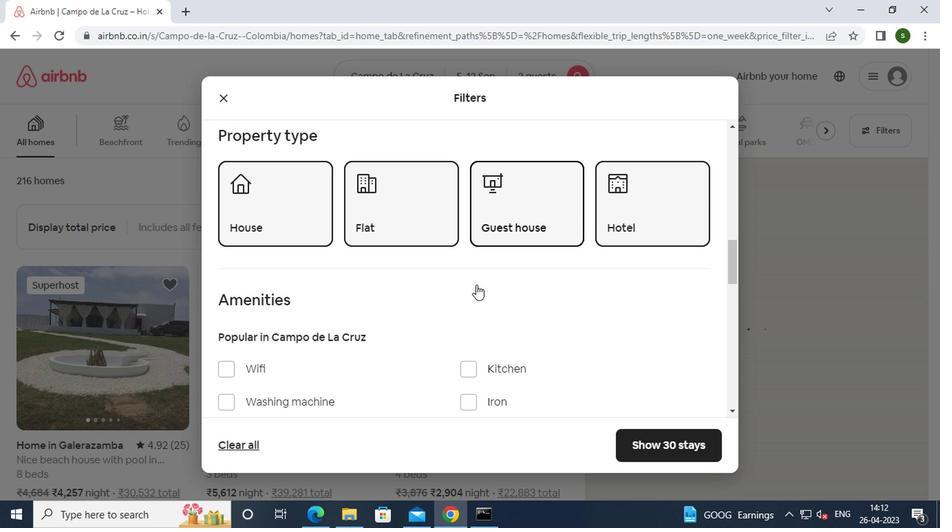 
Action: Mouse moved to (323, 308)
Screenshot: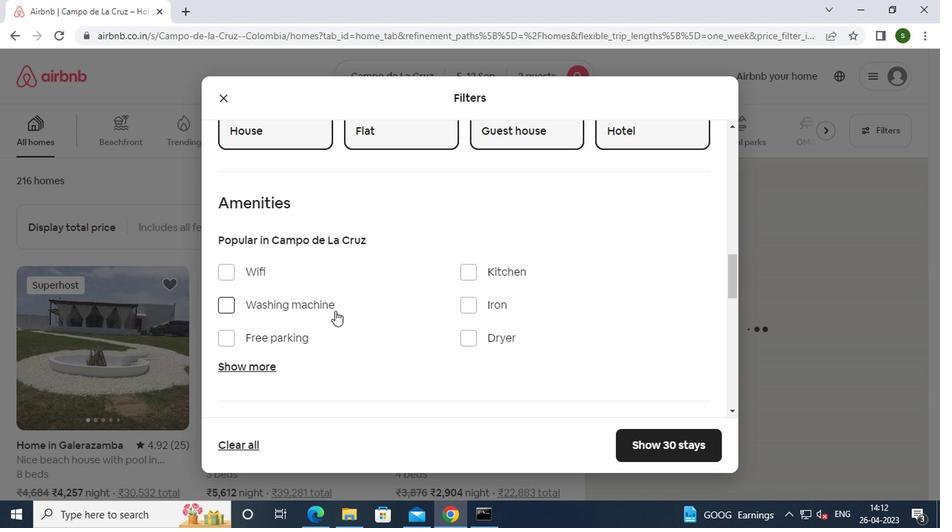 
Action: Mouse pressed left at (323, 308)
Screenshot: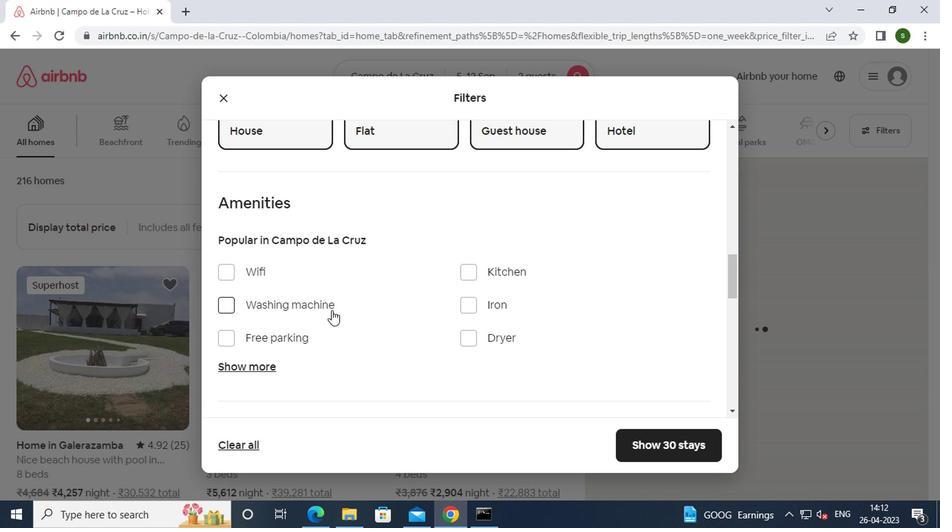 
Action: Mouse moved to (501, 343)
Screenshot: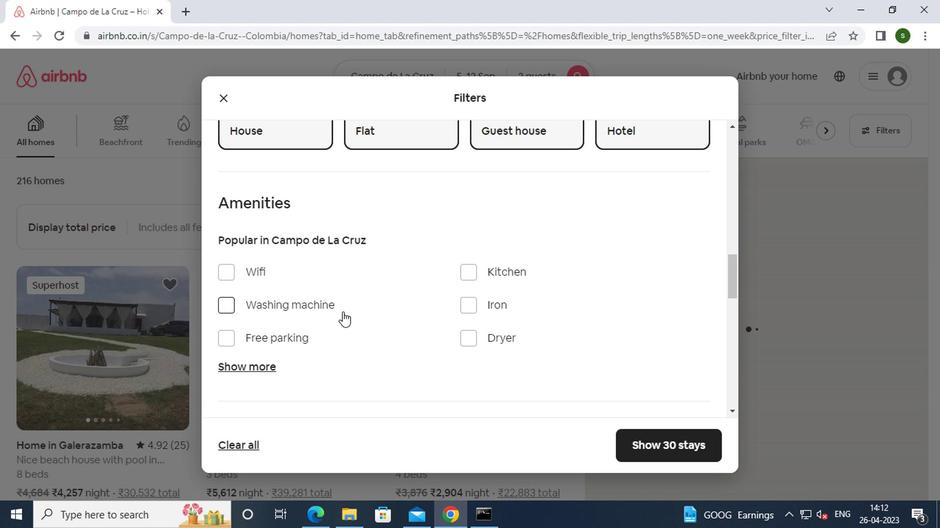 
Action: Mouse scrolled (501, 342) with delta (0, 0)
Screenshot: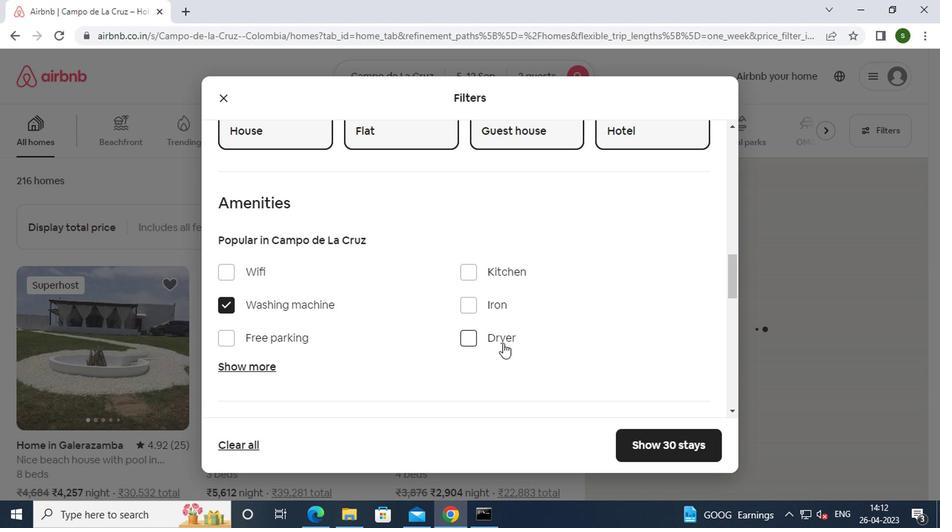 
Action: Mouse scrolled (501, 342) with delta (0, 0)
Screenshot: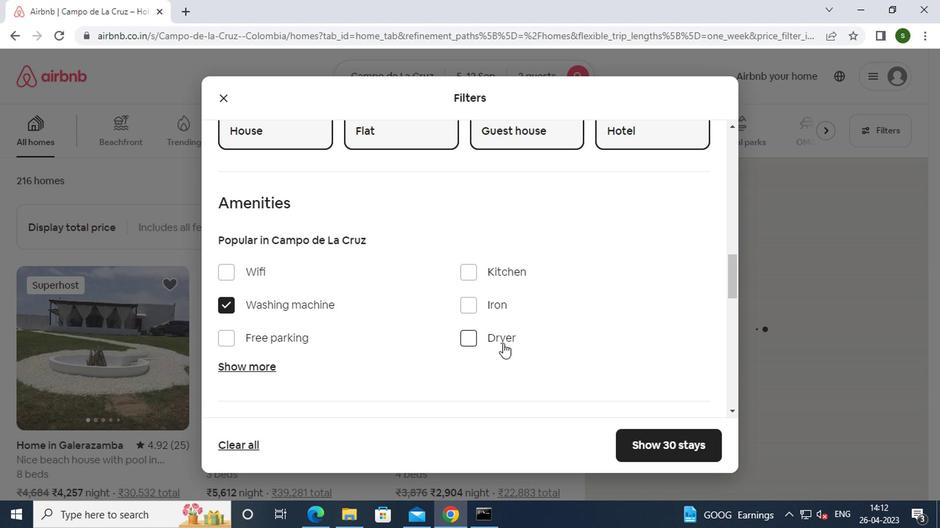 
Action: Mouse scrolled (501, 342) with delta (0, 0)
Screenshot: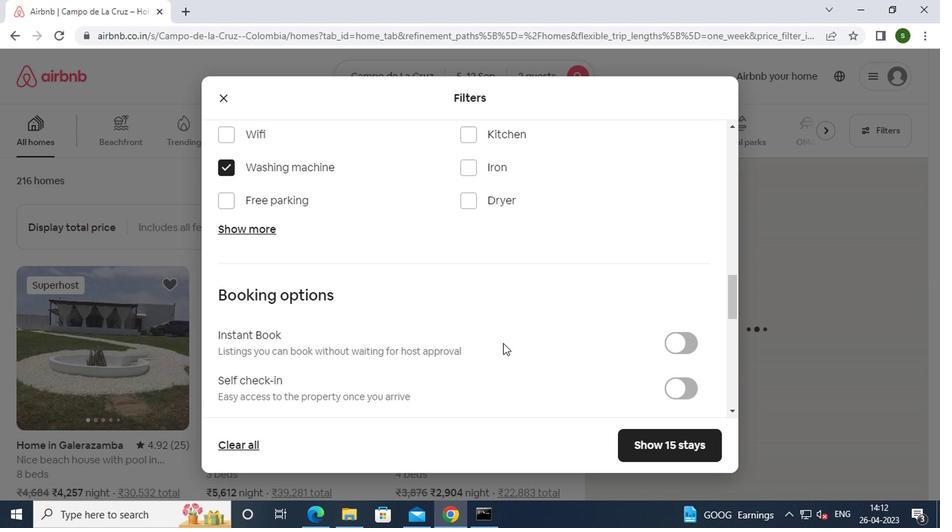 
Action: Mouse moved to (672, 320)
Screenshot: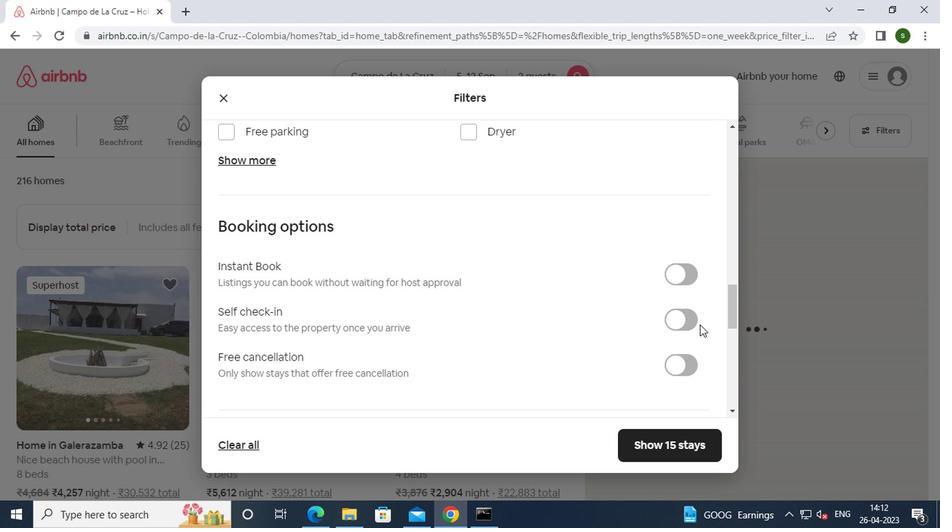 
Action: Mouse pressed left at (672, 320)
Screenshot: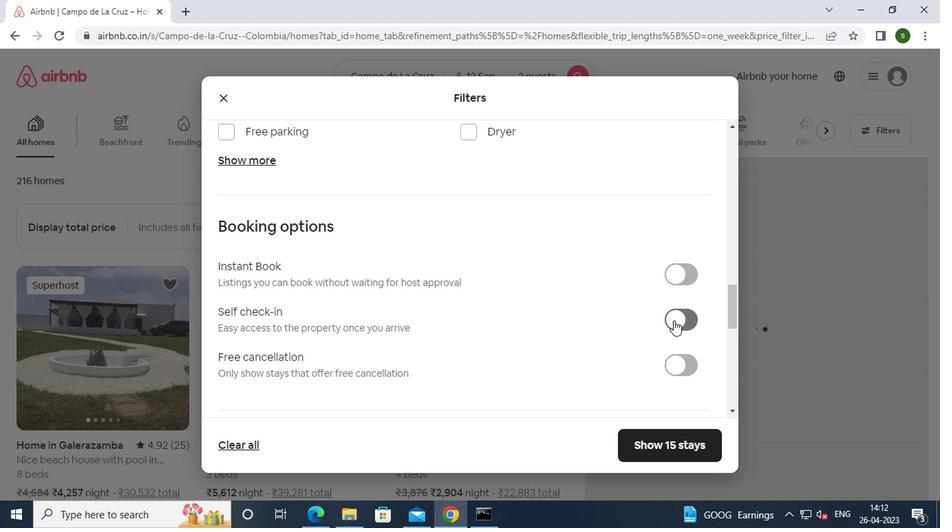
Action: Mouse moved to (590, 334)
Screenshot: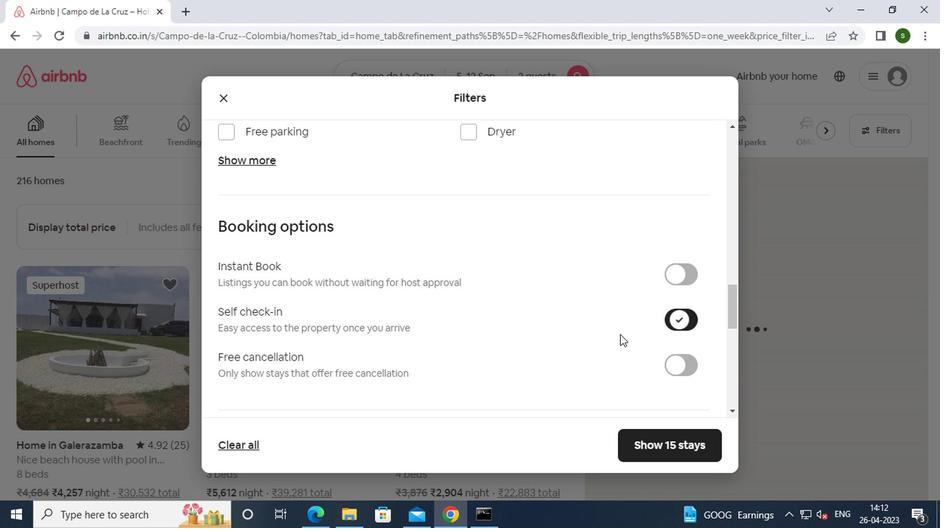 
Action: Mouse scrolled (590, 333) with delta (0, 0)
Screenshot: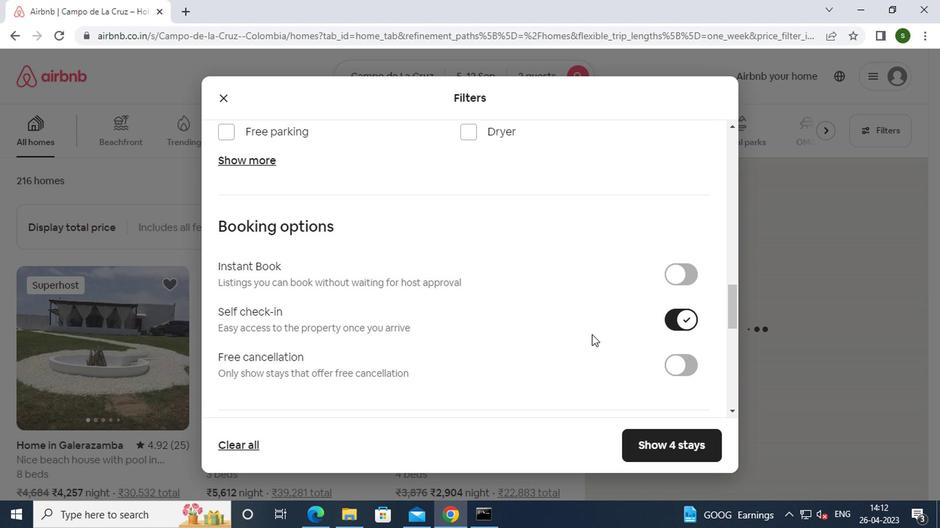
Action: Mouse scrolled (590, 333) with delta (0, 0)
Screenshot: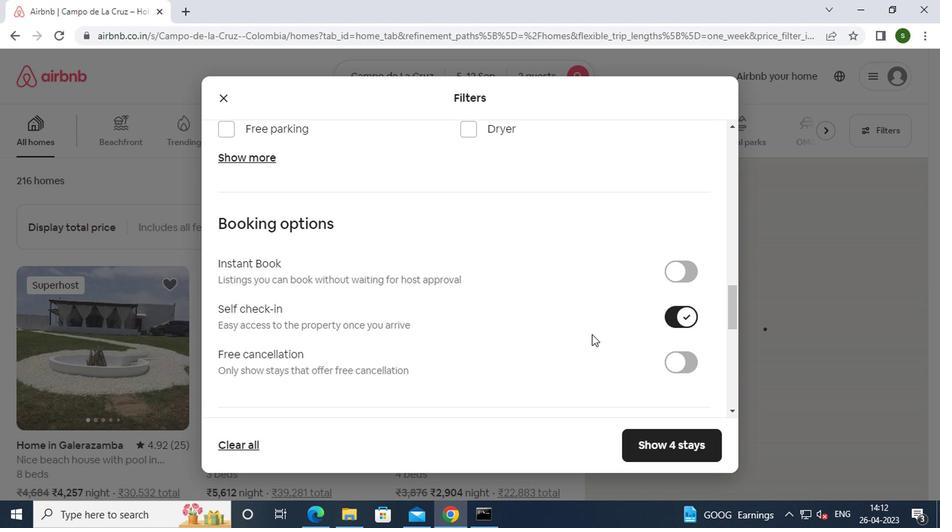 
Action: Mouse scrolled (590, 333) with delta (0, 0)
Screenshot: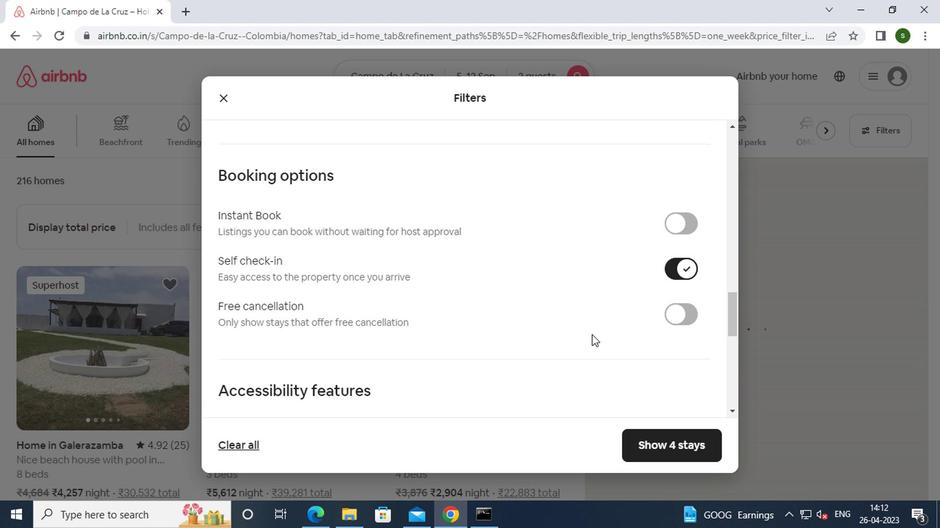 
Action: Mouse scrolled (590, 333) with delta (0, 0)
Screenshot: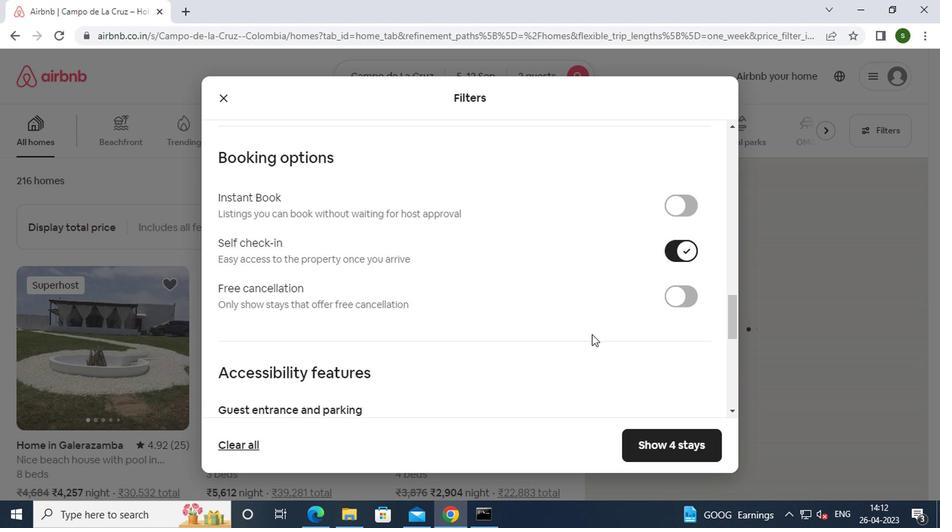 
Action: Mouse scrolled (590, 333) with delta (0, 0)
Screenshot: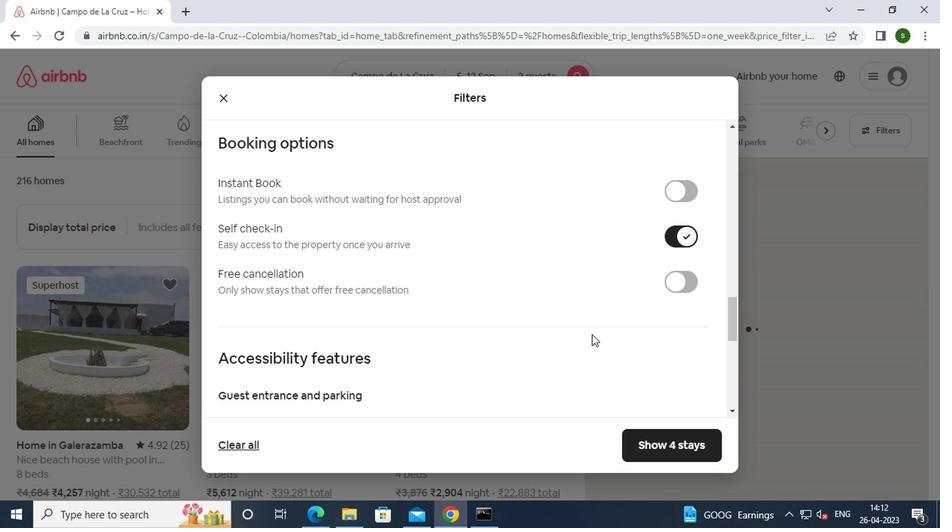 
Action: Mouse scrolled (590, 333) with delta (0, 0)
Screenshot: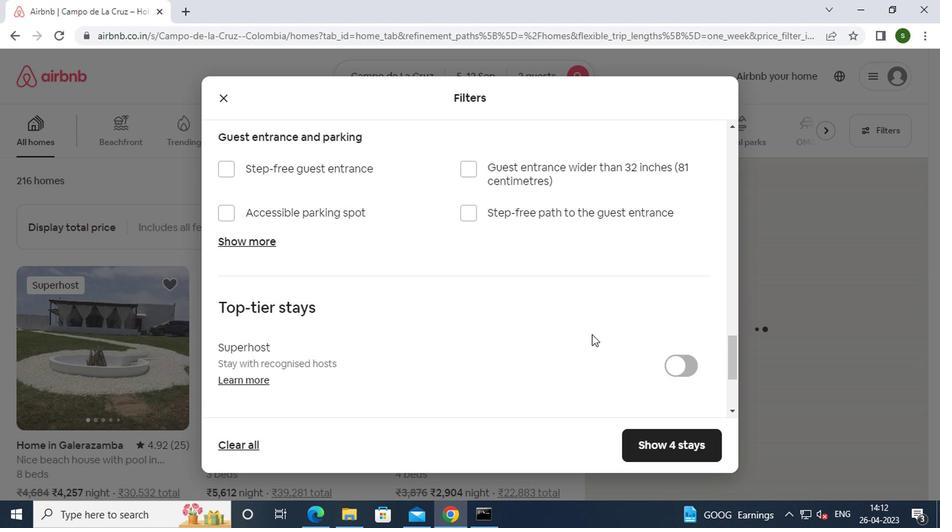 
Action: Mouse scrolled (590, 333) with delta (0, 0)
Screenshot: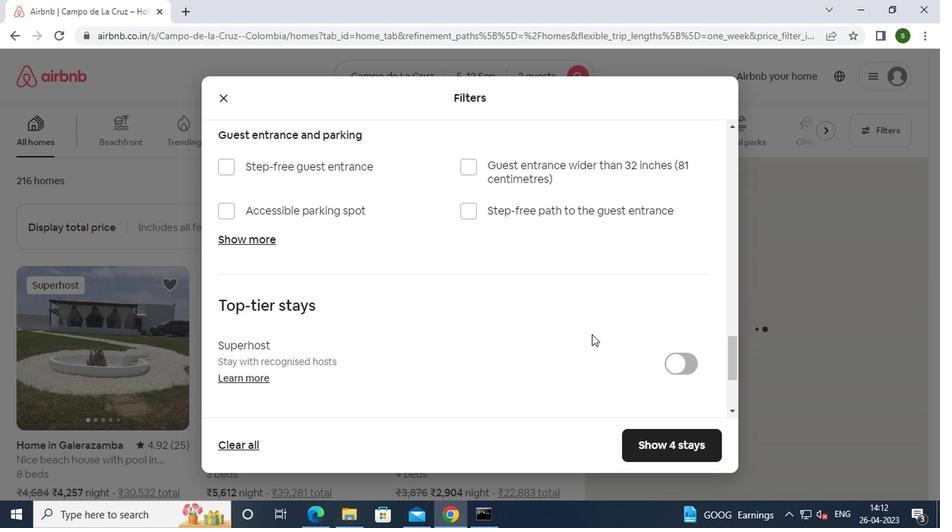 
Action: Mouse scrolled (590, 333) with delta (0, 0)
Screenshot: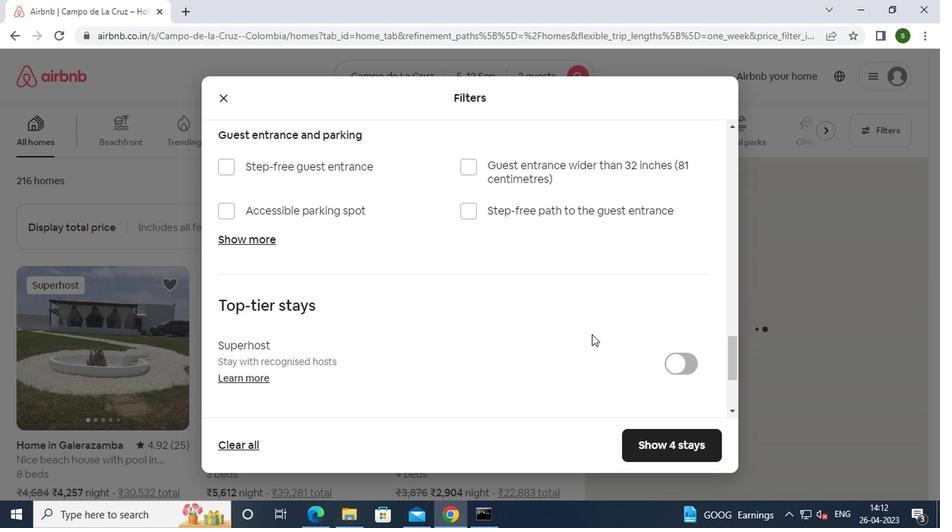 
Action: Mouse scrolled (590, 333) with delta (0, 0)
Screenshot: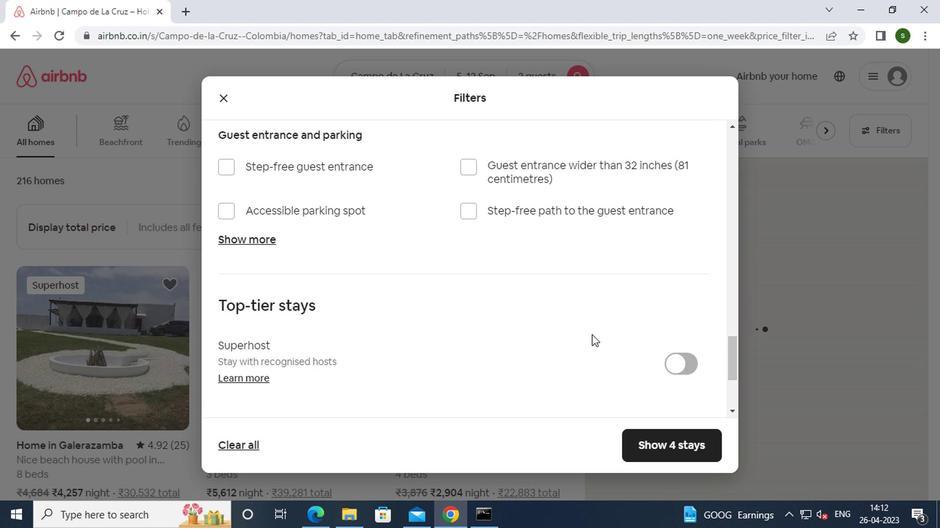 
Action: Mouse scrolled (590, 333) with delta (0, 0)
Screenshot: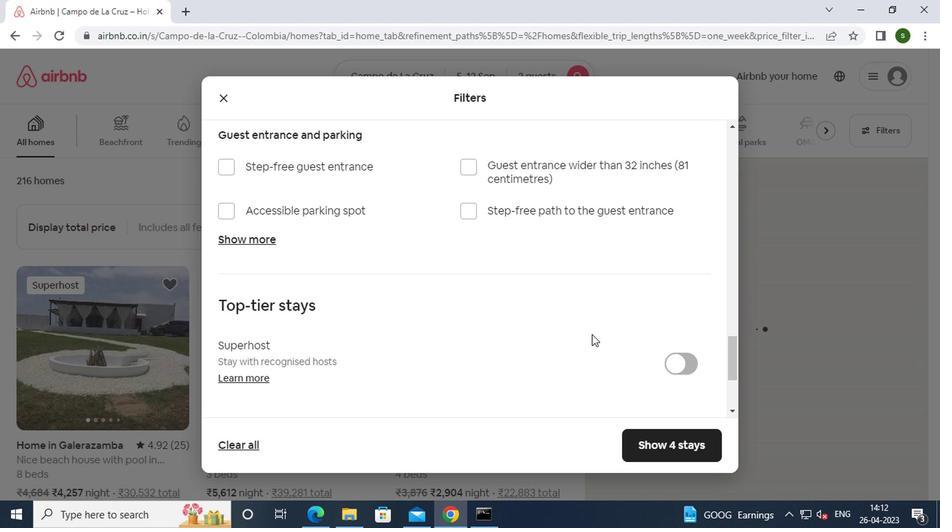 
Action: Mouse scrolled (590, 333) with delta (0, 0)
Screenshot: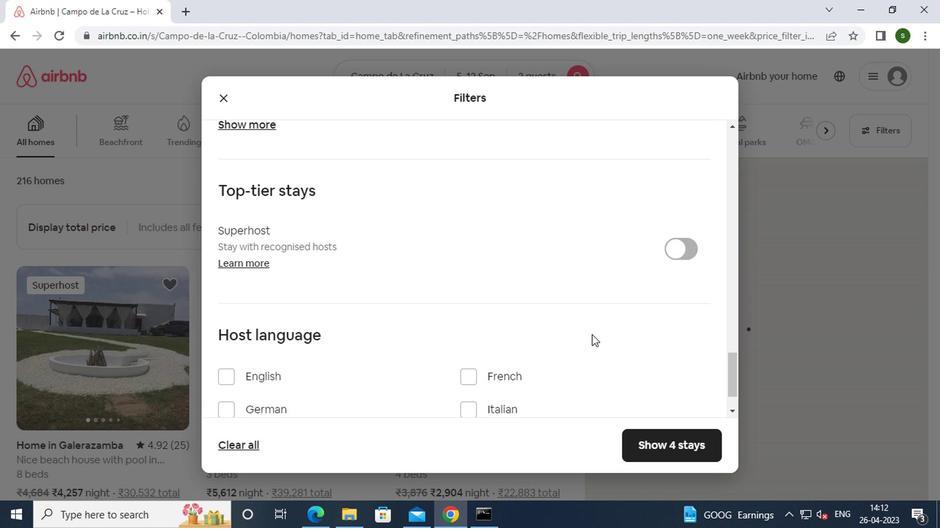
Action: Mouse scrolled (590, 333) with delta (0, 0)
Screenshot: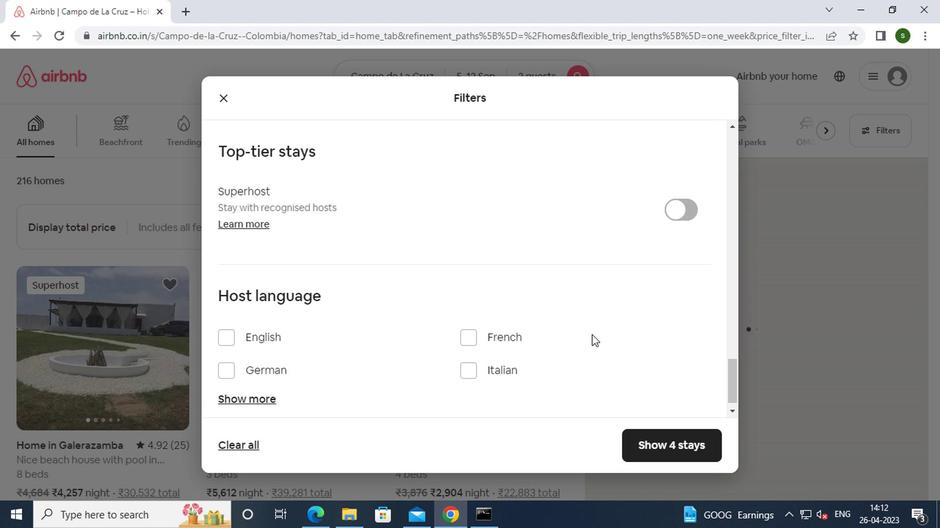 
Action: Mouse scrolled (590, 333) with delta (0, 0)
Screenshot: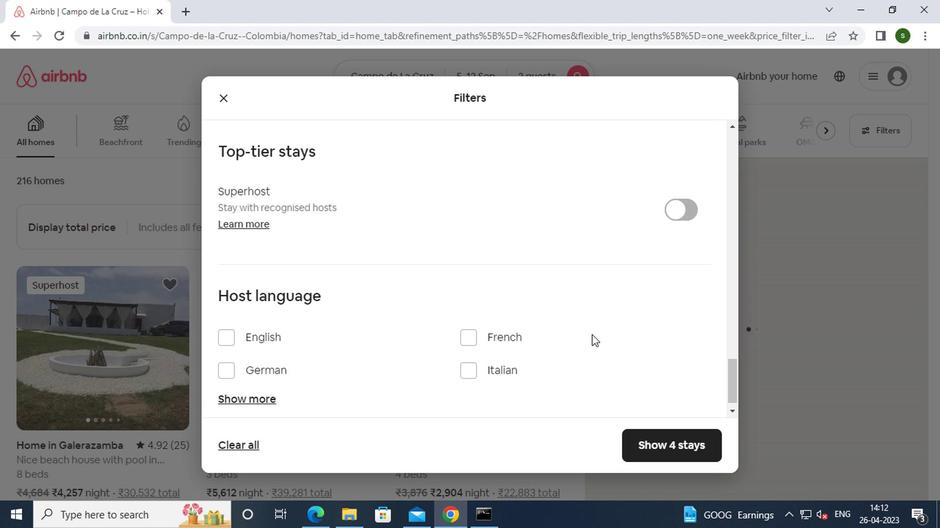 
Action: Mouse moved to (257, 321)
Screenshot: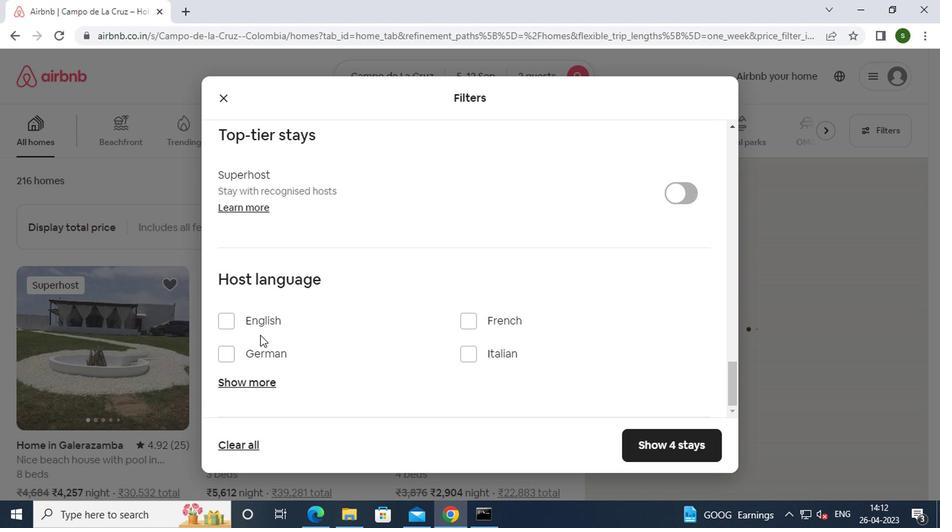 
Action: Mouse pressed left at (257, 321)
Screenshot: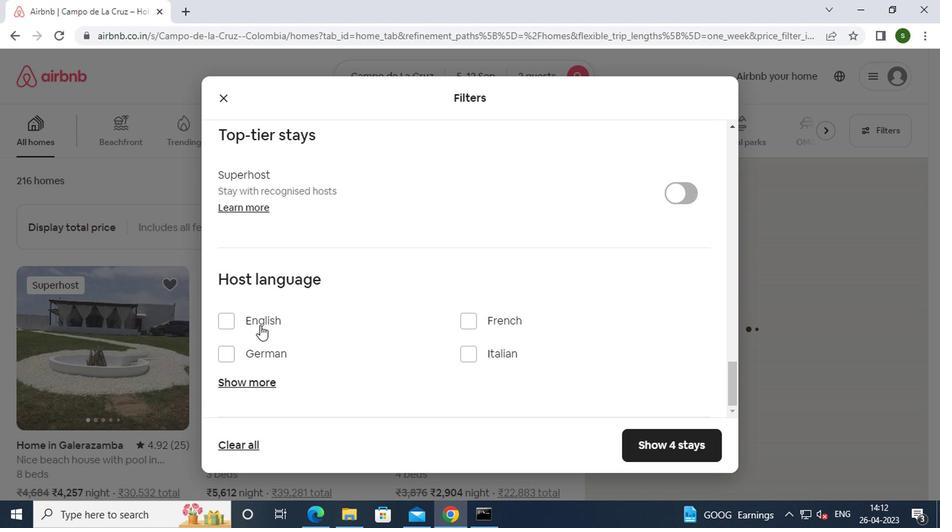 
Action: Mouse moved to (658, 444)
Screenshot: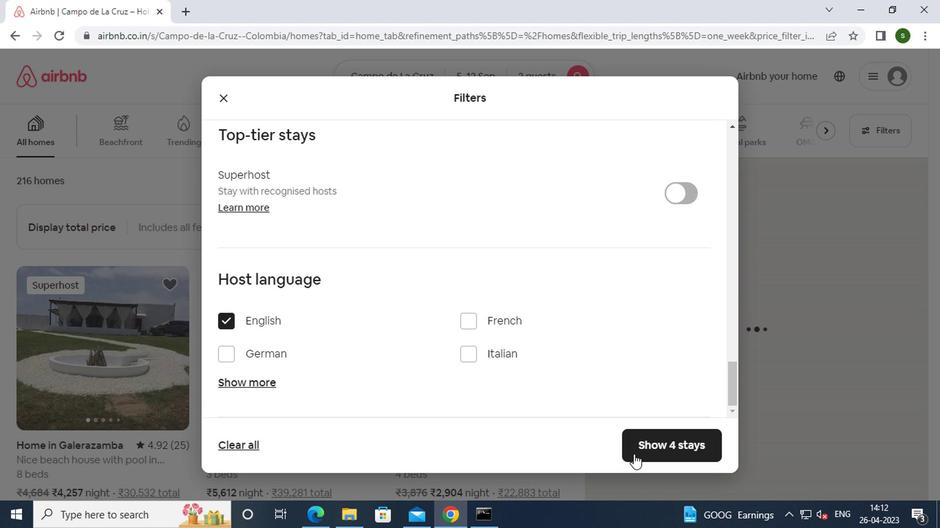 
Action: Mouse pressed left at (658, 444)
Screenshot: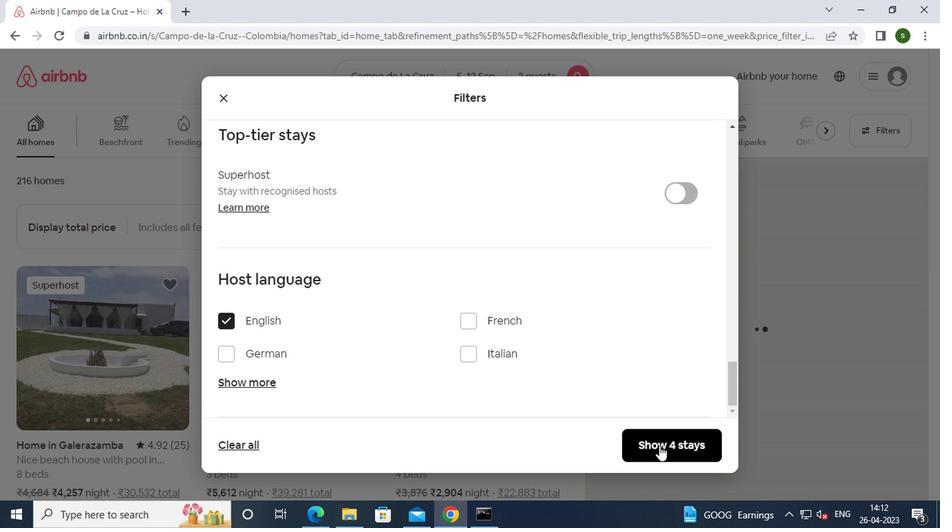 
